Task: Find connections with filter location Túquerres with filter topic #entrepreneurwith filter profile language Spanish with filter current company Premas Life Sciences Pvt Ltd. with filter school SIES College of Management Studies - India with filter industry Sightseeing Transportation with filter service category Relocation with filter keywords title Director of First Impressions
Action: Mouse moved to (493, 70)
Screenshot: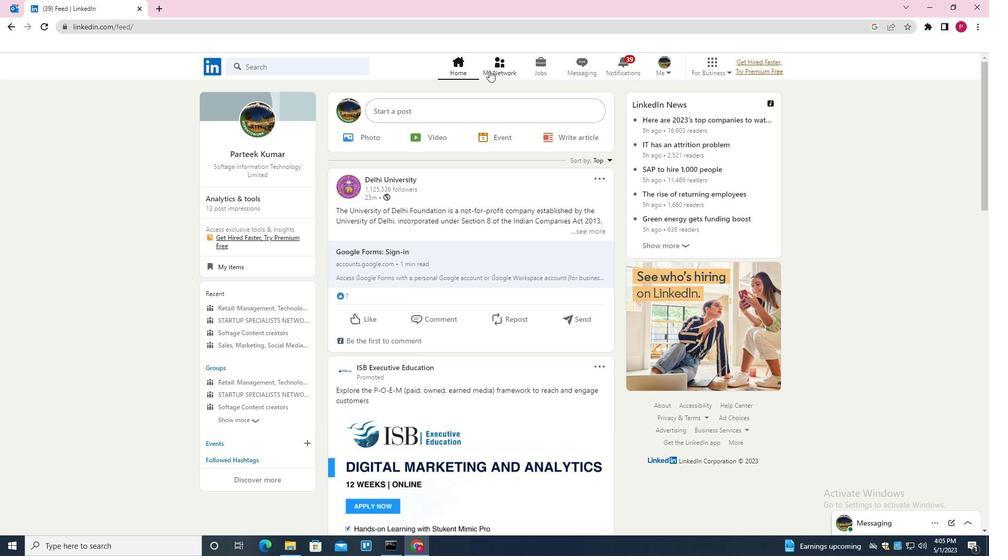 
Action: Mouse pressed left at (493, 70)
Screenshot: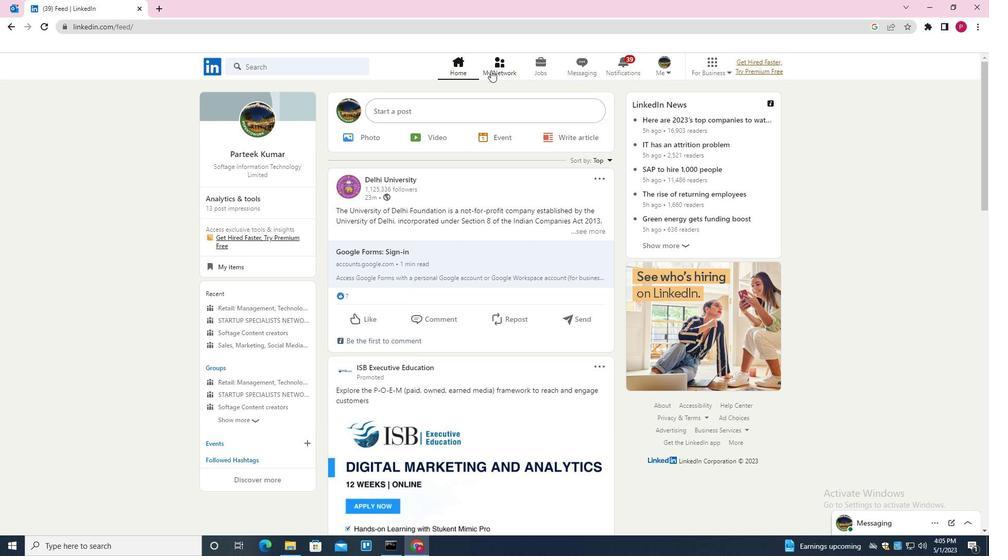
Action: Mouse moved to (329, 127)
Screenshot: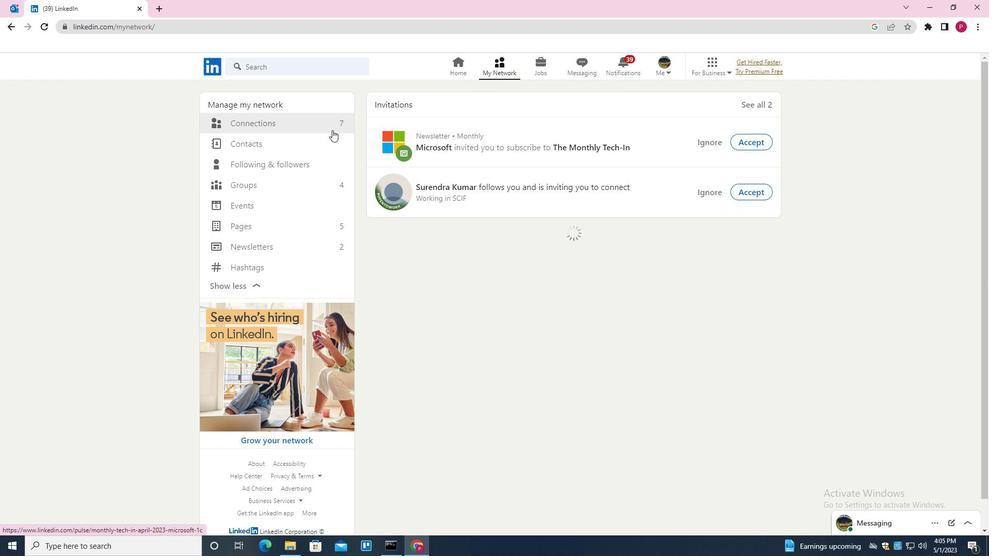 
Action: Mouse pressed left at (329, 127)
Screenshot: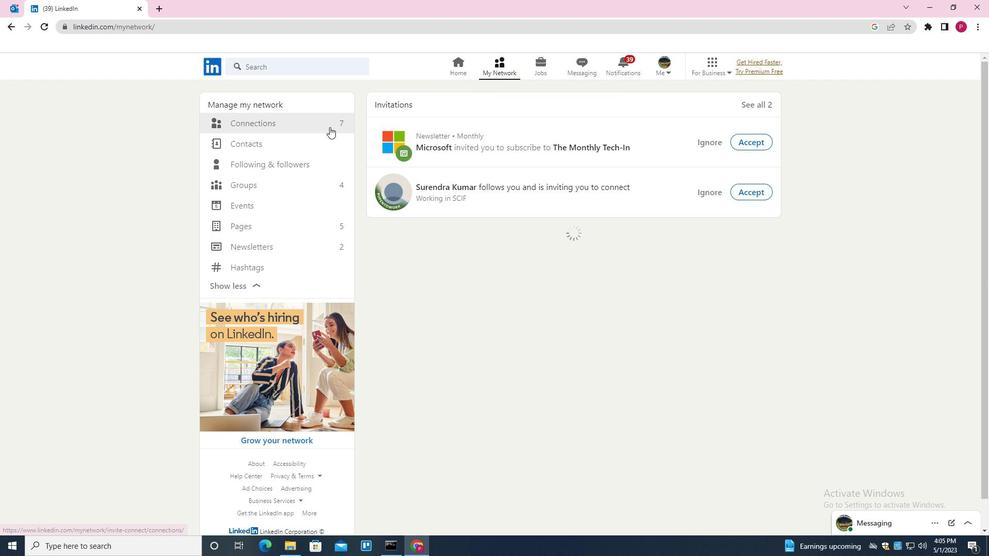 
Action: Mouse moved to (579, 123)
Screenshot: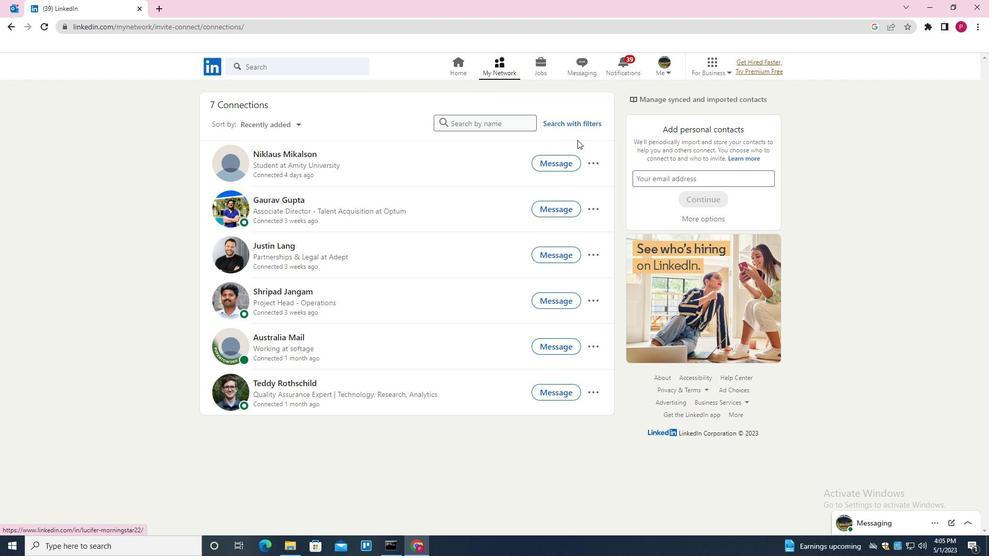 
Action: Mouse pressed left at (579, 123)
Screenshot: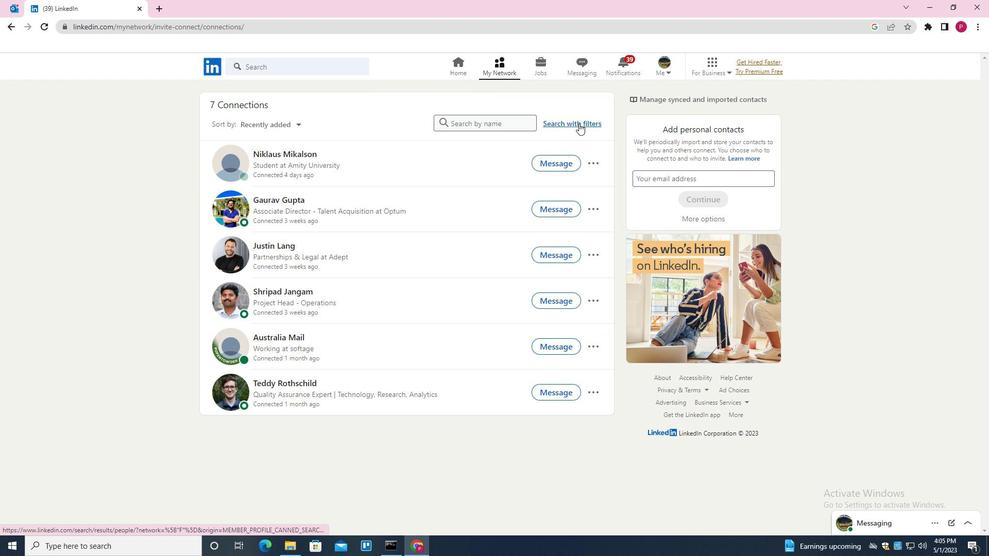 
Action: Mouse moved to (530, 92)
Screenshot: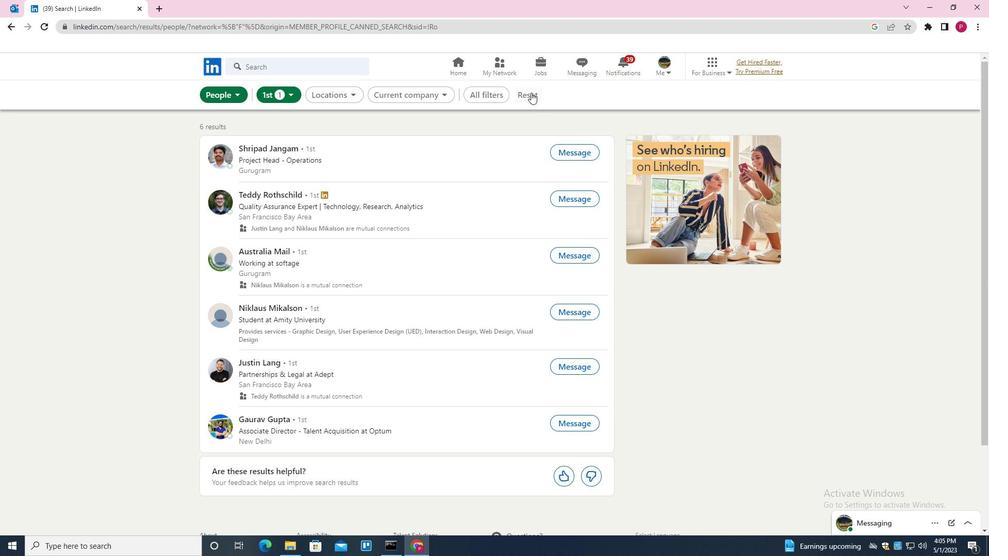 
Action: Mouse pressed left at (530, 92)
Screenshot: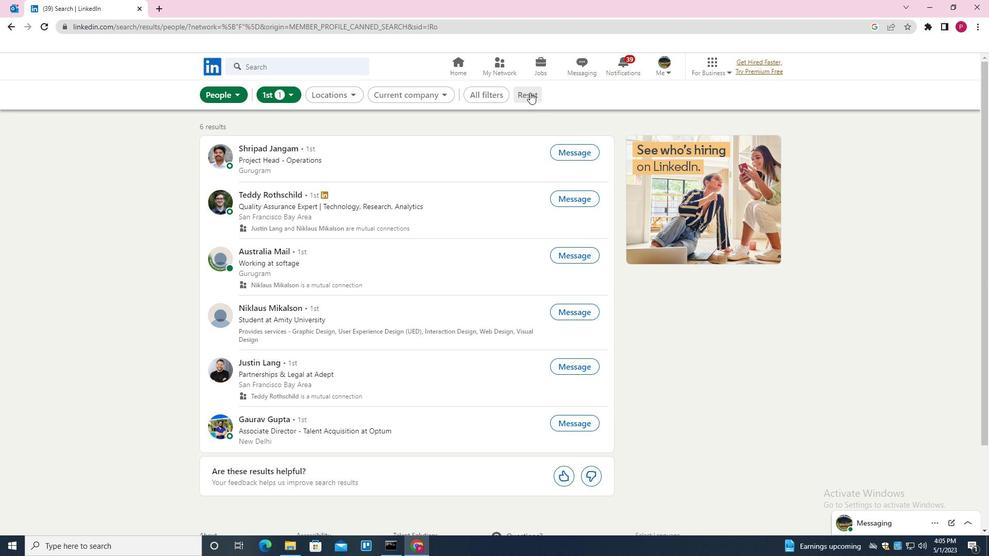
Action: Mouse moved to (518, 91)
Screenshot: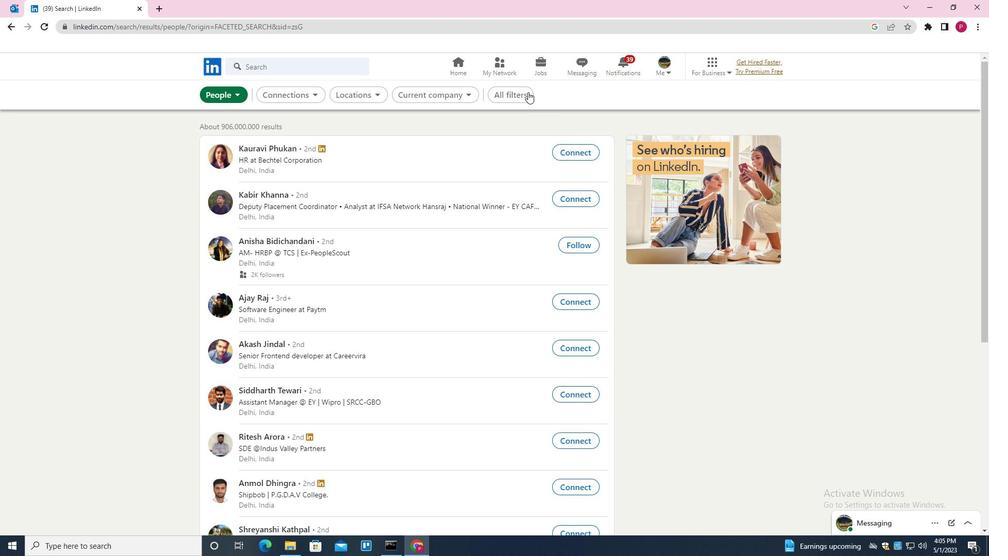
Action: Mouse pressed left at (518, 91)
Screenshot: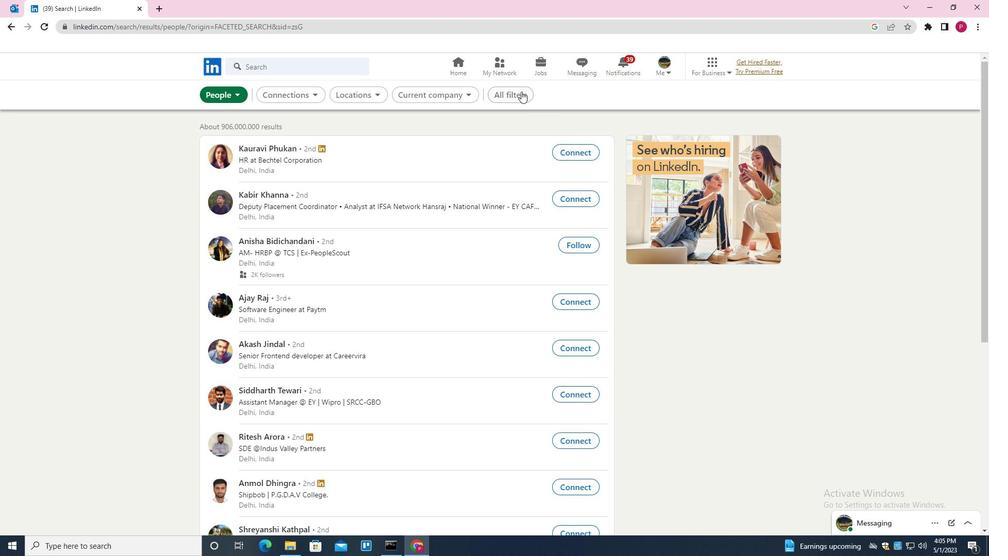 
Action: Mouse moved to (753, 245)
Screenshot: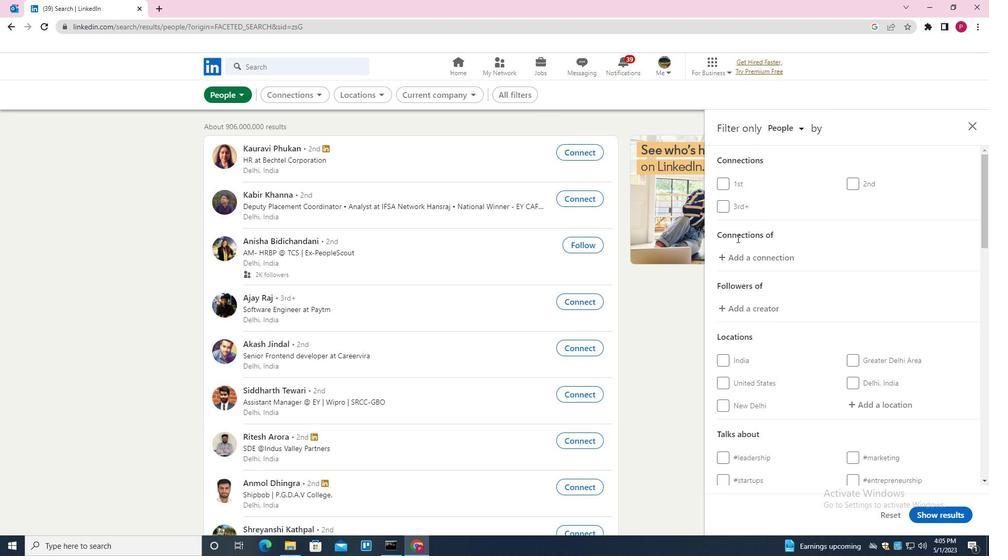 
Action: Mouse scrolled (753, 244) with delta (0, 0)
Screenshot: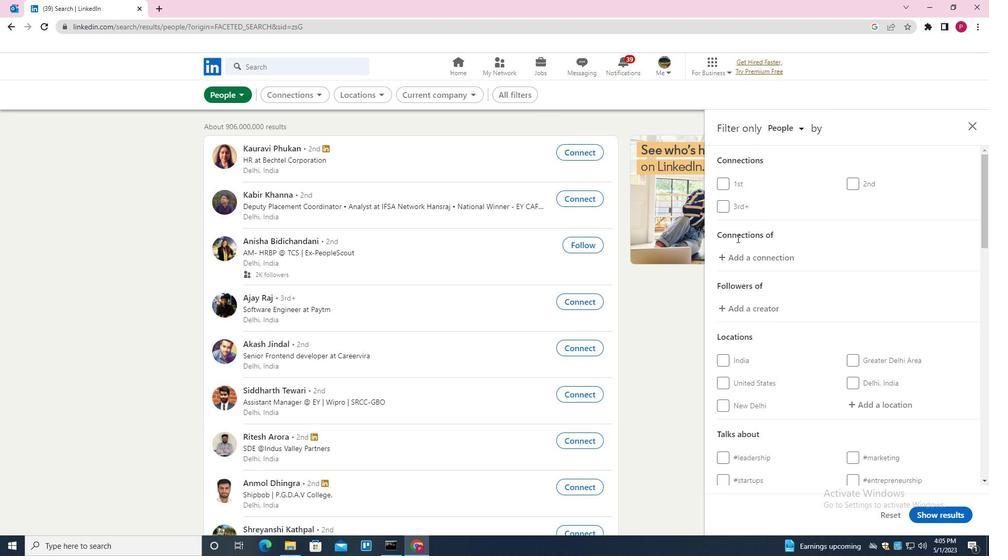 
Action: Mouse moved to (758, 249)
Screenshot: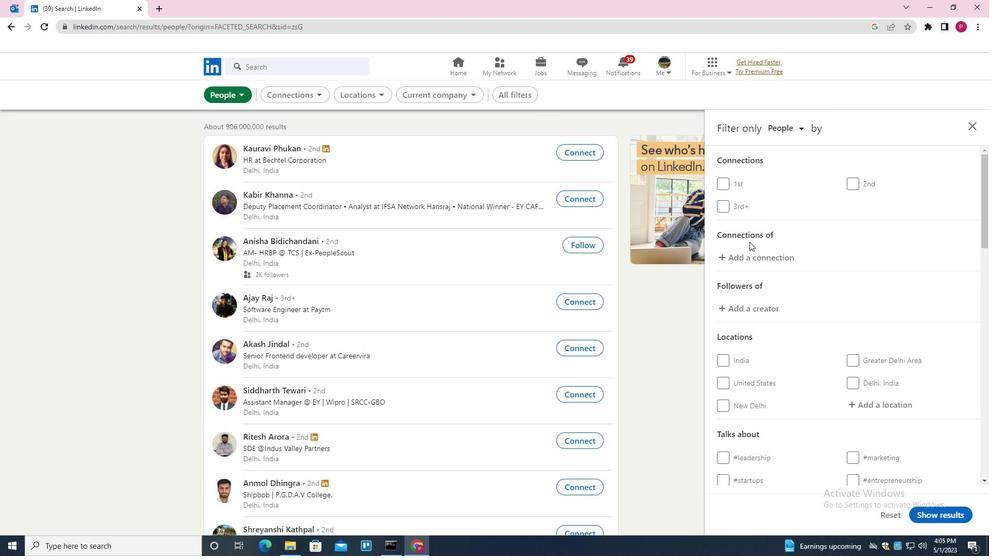 
Action: Mouse scrolled (758, 248) with delta (0, 0)
Screenshot: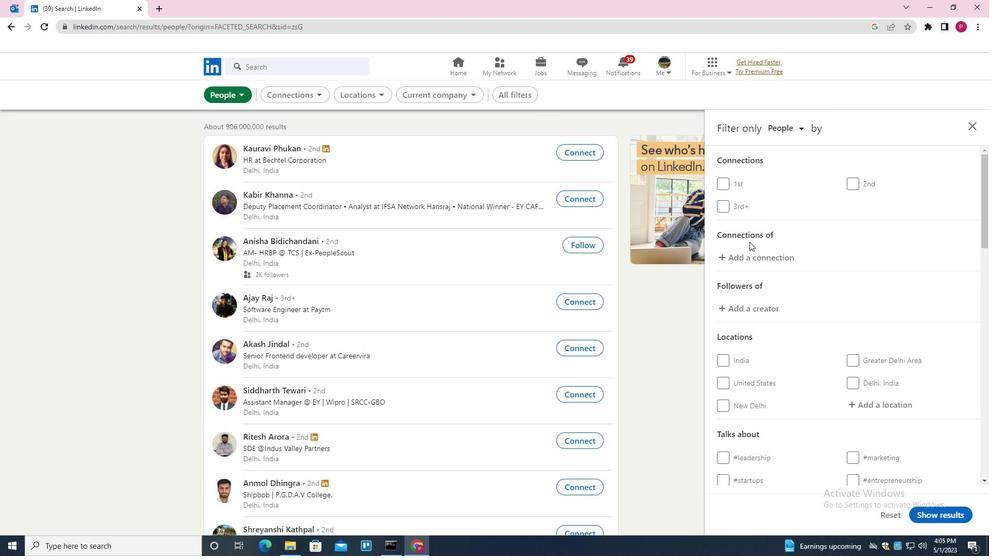 
Action: Mouse moved to (870, 299)
Screenshot: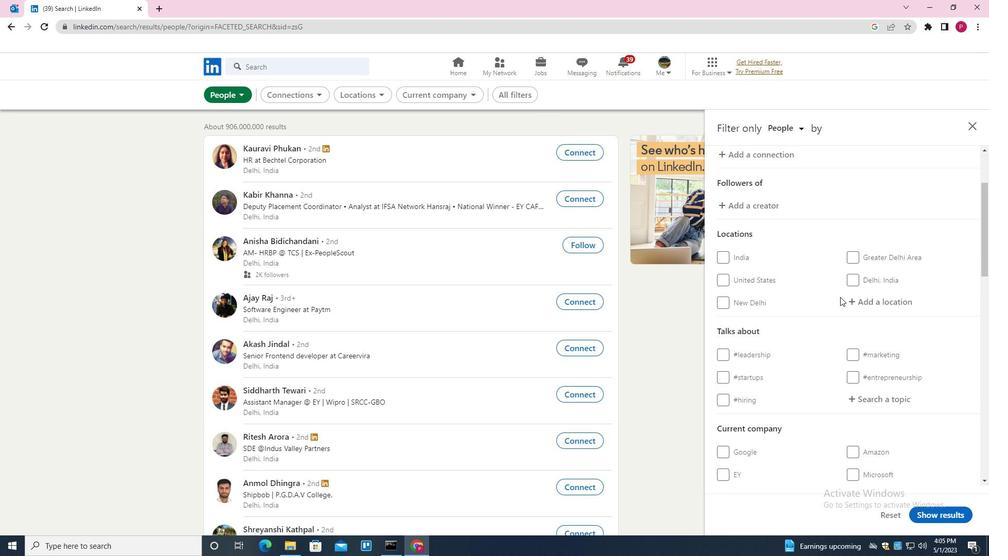 
Action: Mouse pressed left at (870, 299)
Screenshot: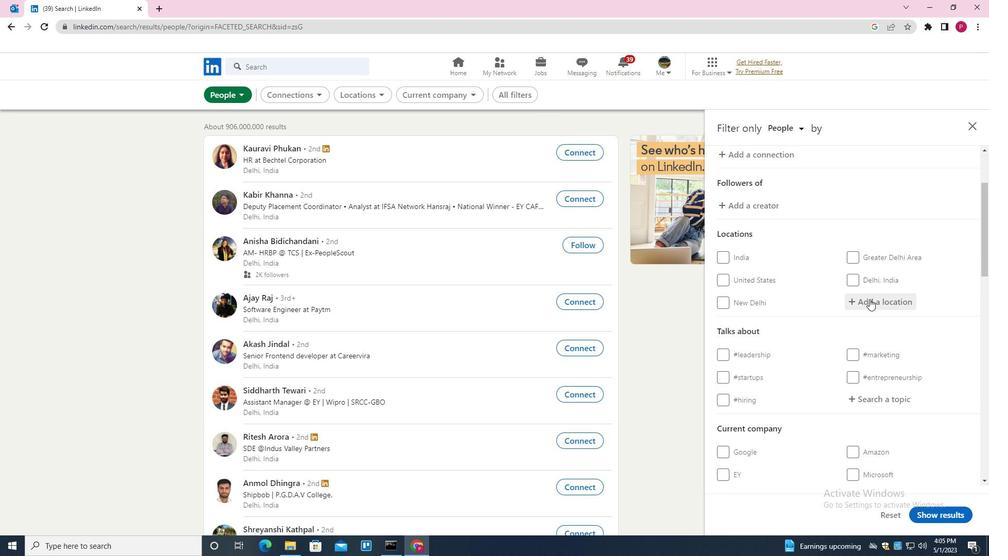 
Action: Key pressed <Key.shift>TUQUERRES<Key.down><Key.enter>
Screenshot: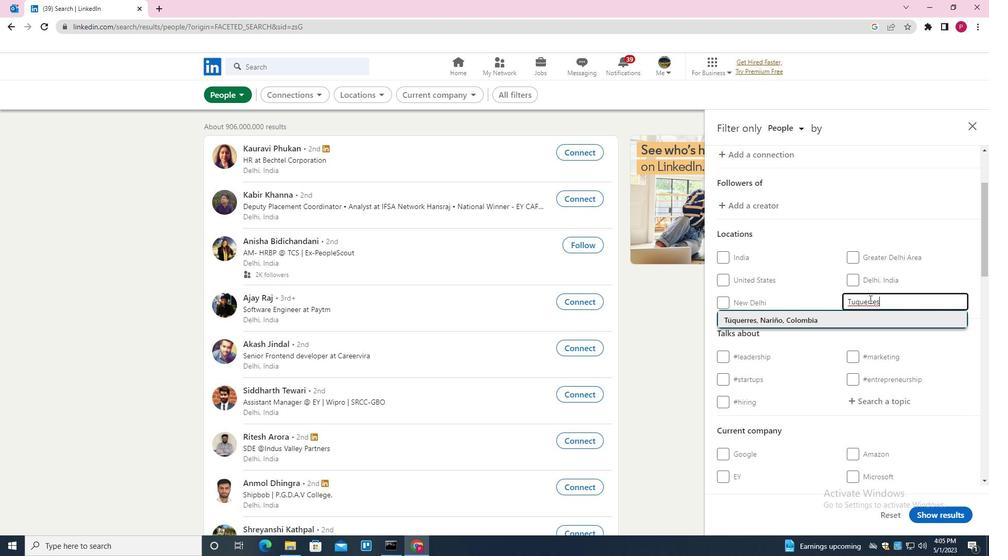 
Action: Mouse moved to (860, 313)
Screenshot: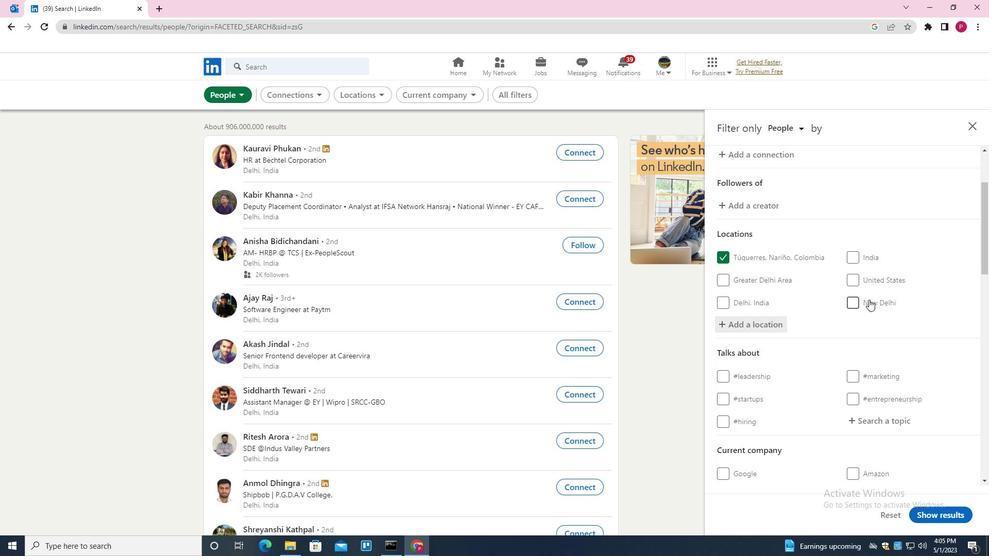
Action: Mouse scrolled (860, 313) with delta (0, 0)
Screenshot: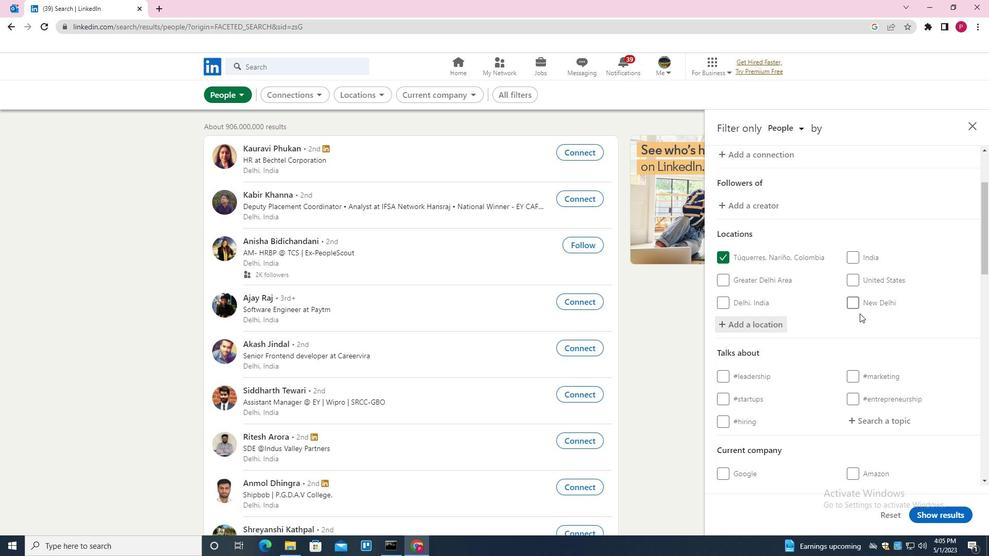 
Action: Mouse scrolled (860, 313) with delta (0, 0)
Screenshot: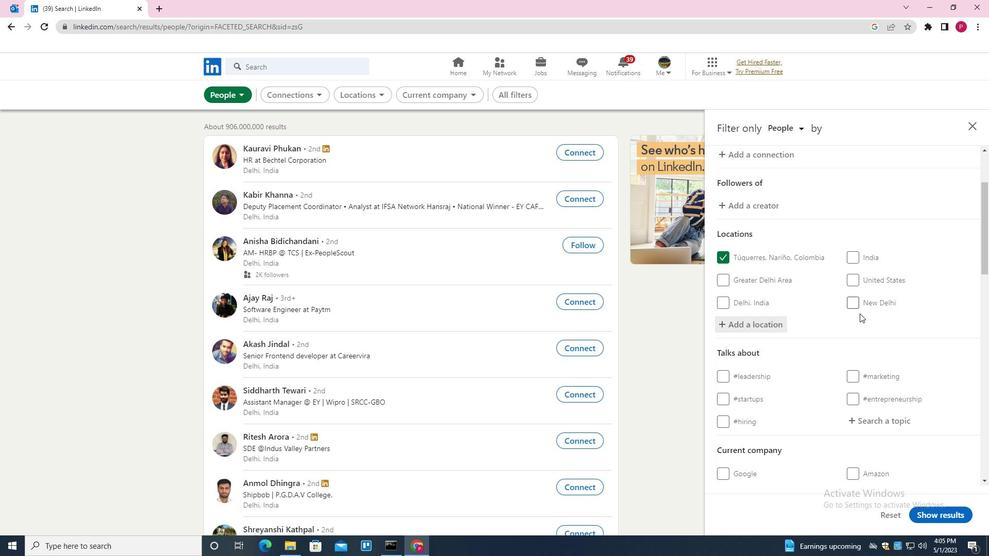 
Action: Mouse scrolled (860, 313) with delta (0, 0)
Screenshot: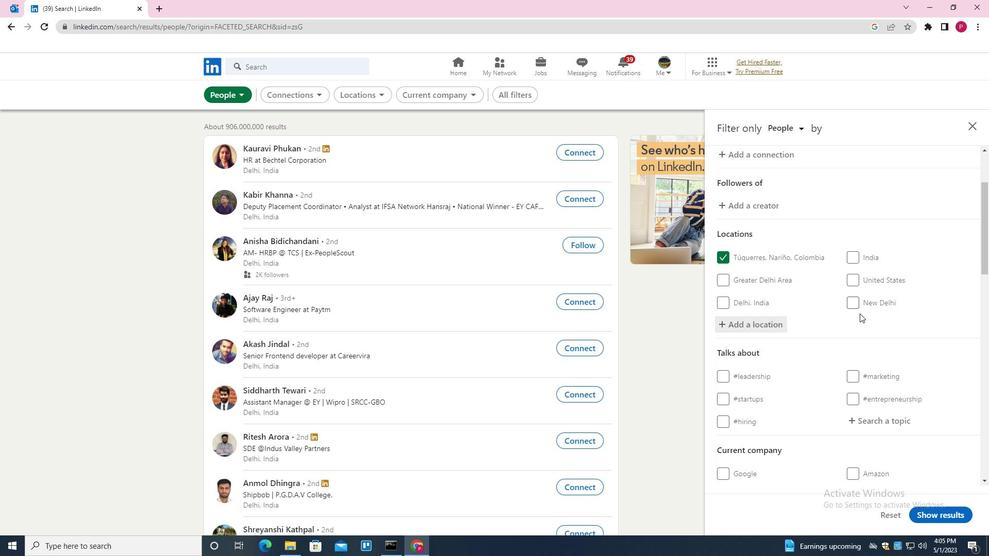 
Action: Mouse moved to (875, 265)
Screenshot: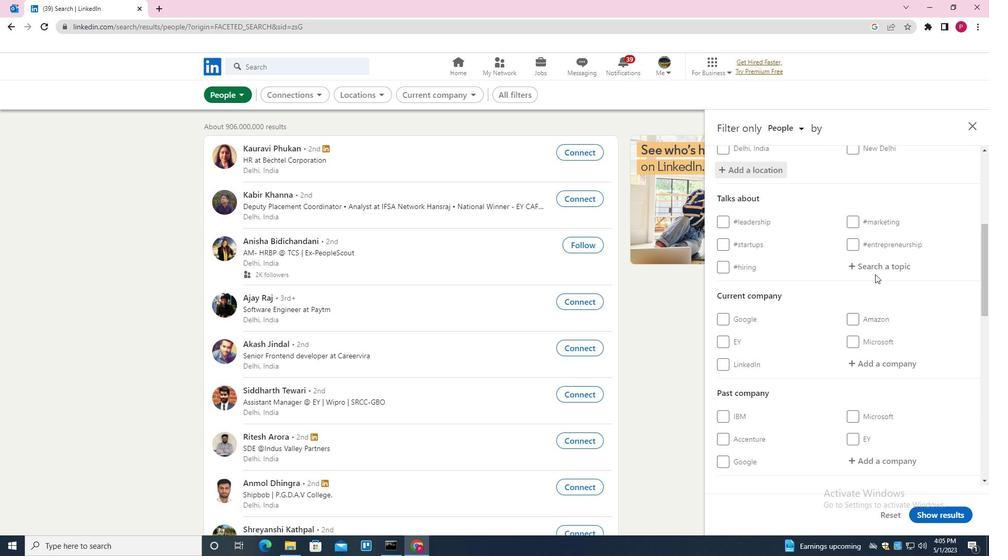 
Action: Mouse pressed left at (875, 265)
Screenshot: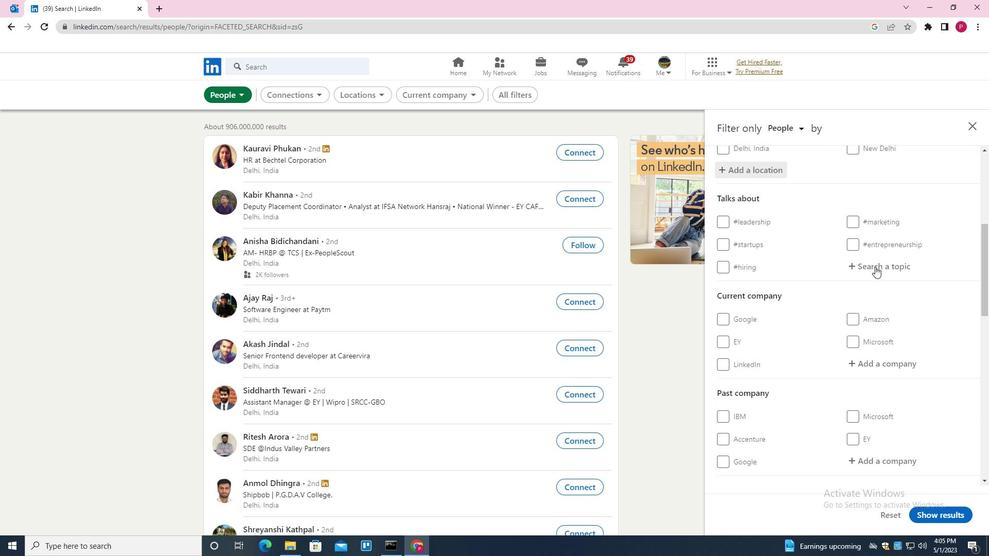 
Action: Key pressed EN
Screenshot: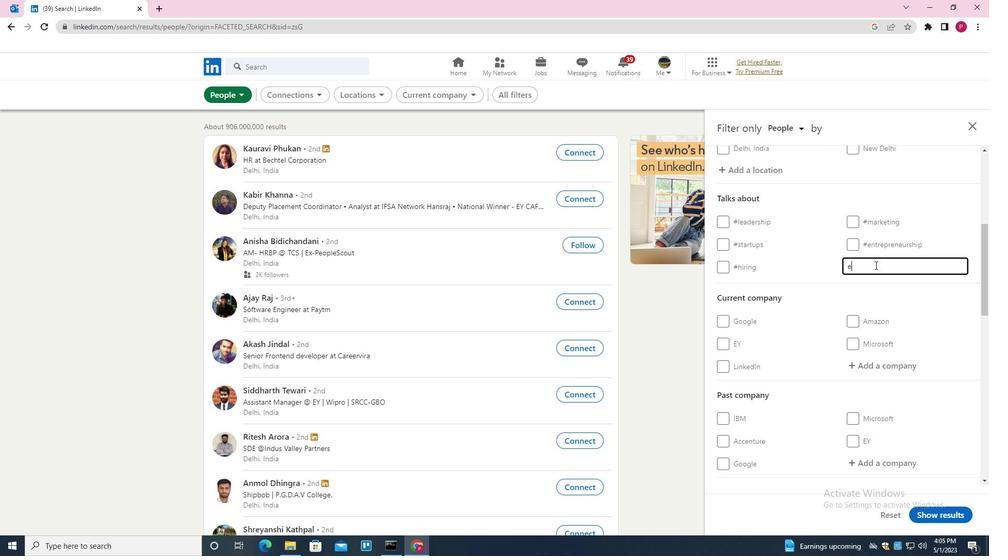 
Action: Mouse moved to (875, 265)
Screenshot: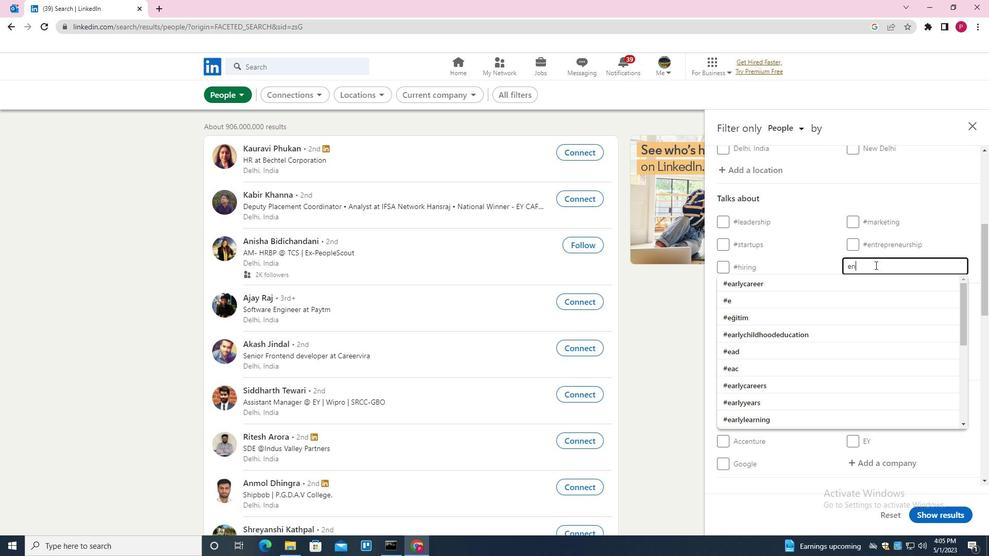 
Action: Key pressed TERPREN<Key.down><Key.enter>
Screenshot: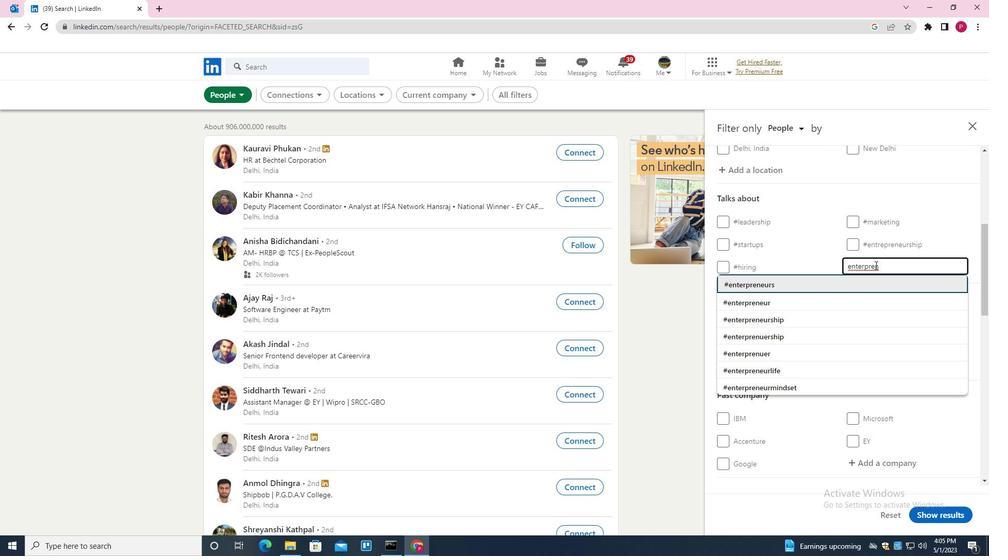 
Action: Mouse moved to (821, 327)
Screenshot: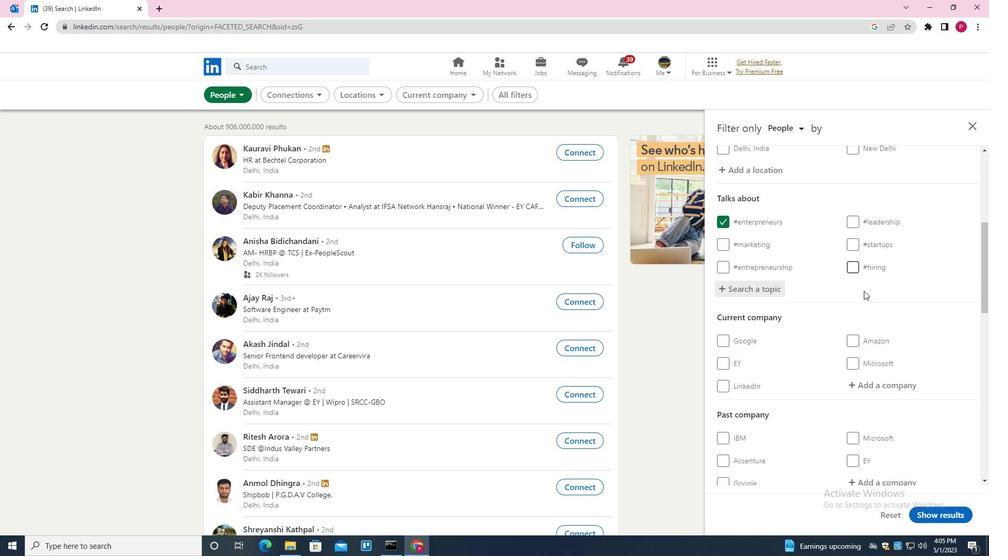 
Action: Mouse scrolled (821, 326) with delta (0, 0)
Screenshot: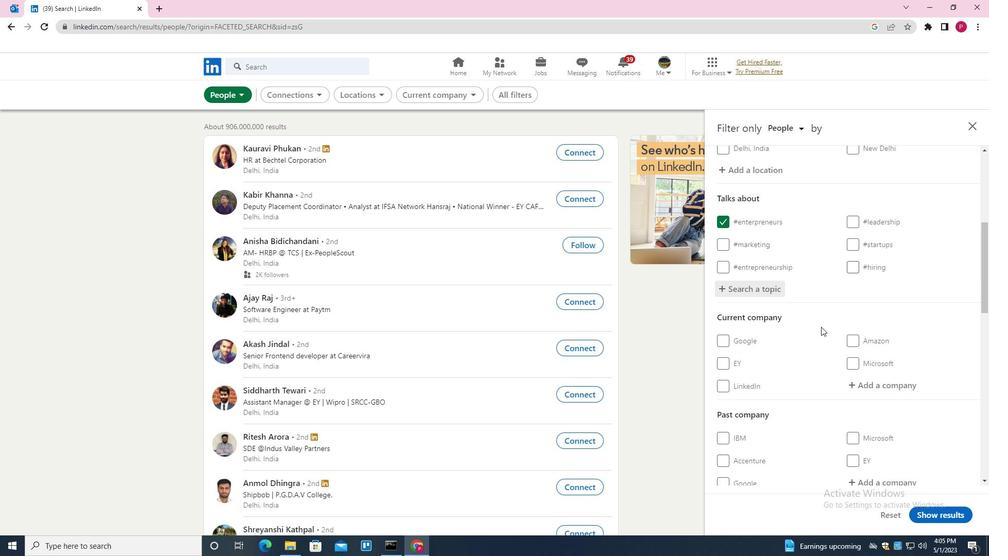 
Action: Mouse scrolled (821, 326) with delta (0, 0)
Screenshot: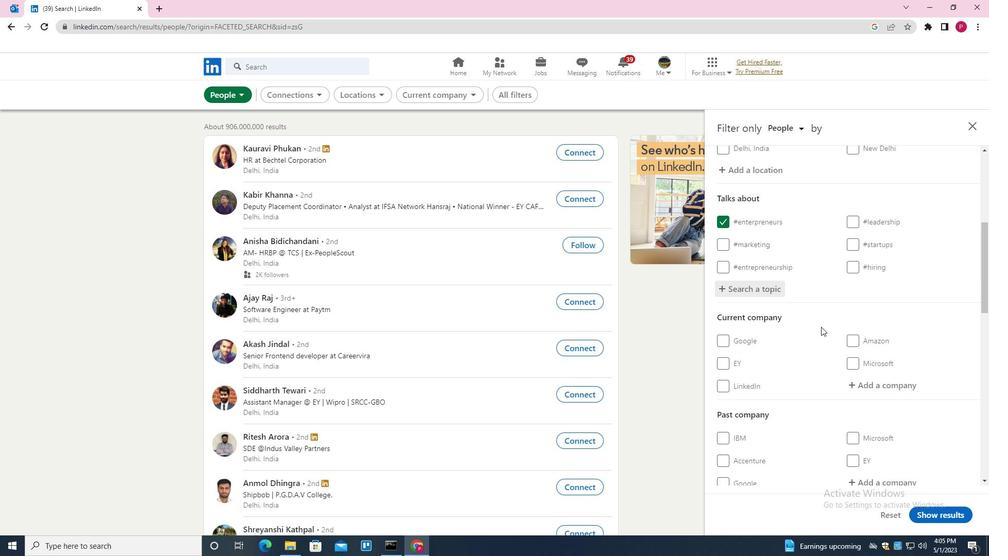 
Action: Mouse moved to (819, 327)
Screenshot: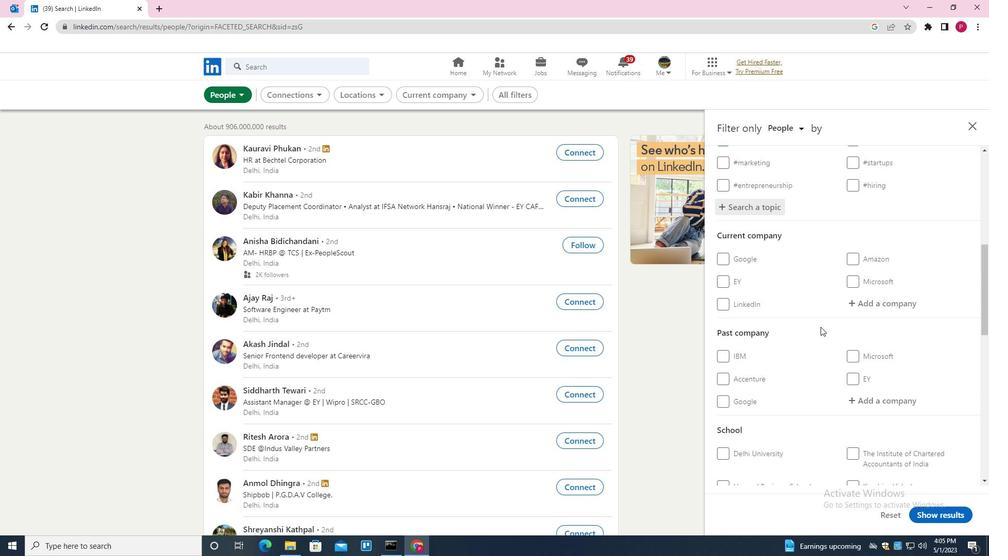 
Action: Mouse scrolled (819, 327) with delta (0, 0)
Screenshot: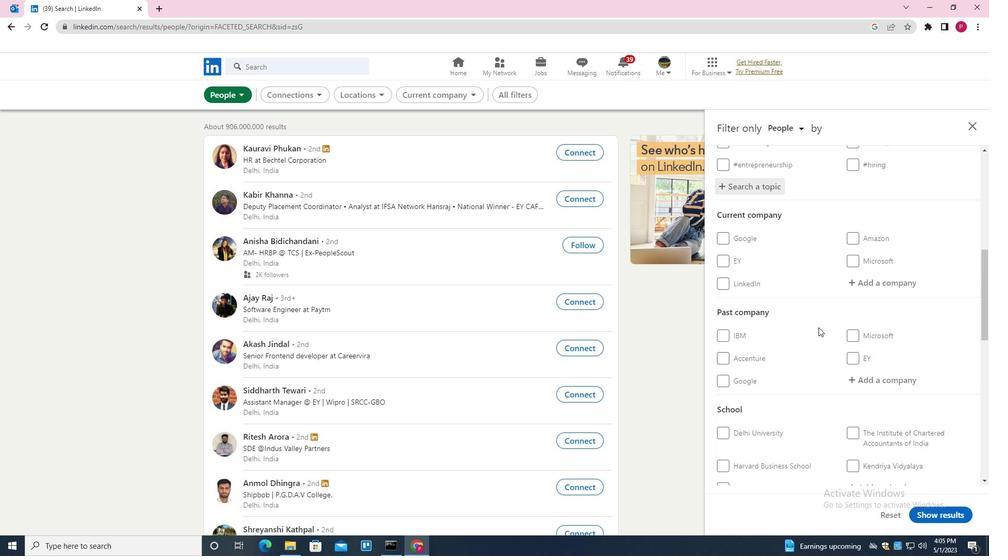 
Action: Mouse scrolled (819, 327) with delta (0, 0)
Screenshot: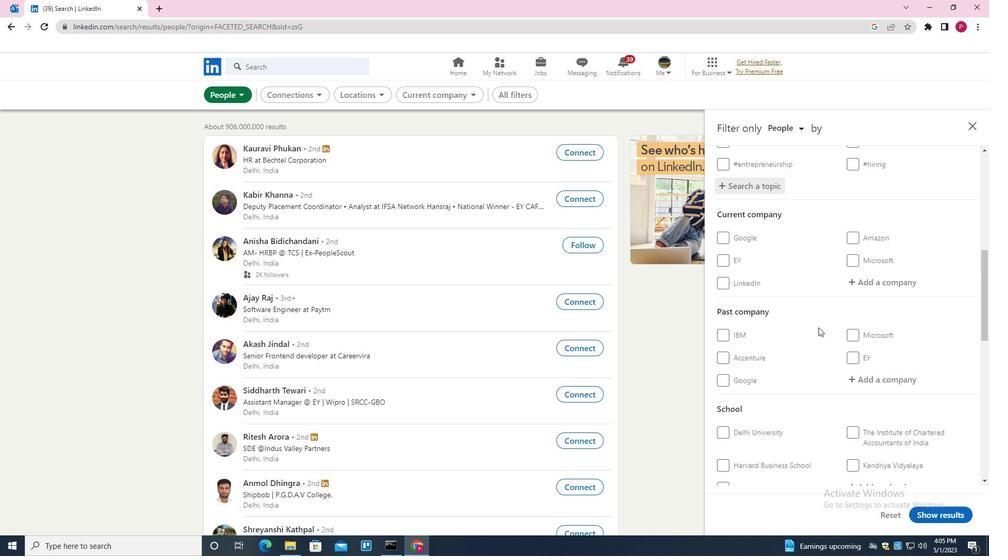 
Action: Mouse scrolled (819, 327) with delta (0, 0)
Screenshot: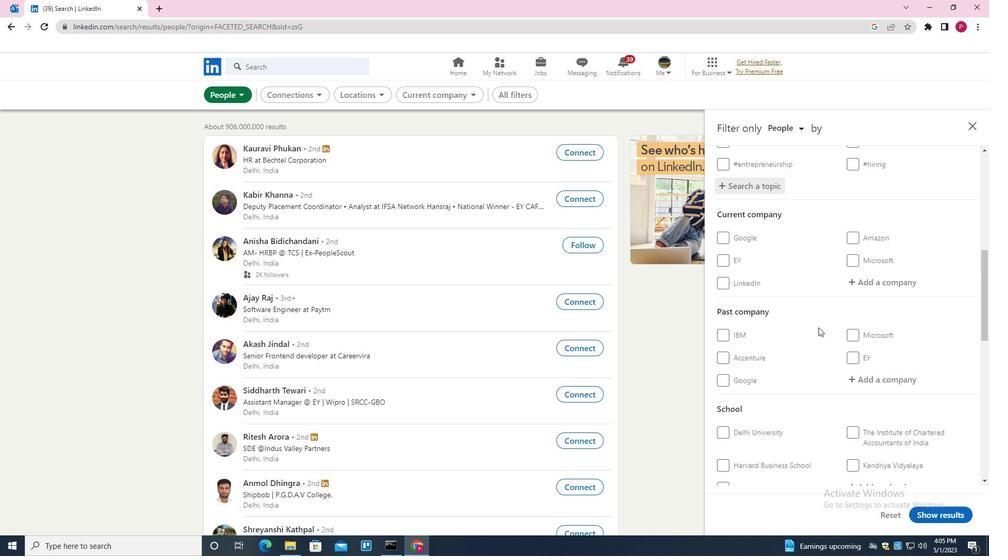
Action: Mouse scrolled (819, 327) with delta (0, 0)
Screenshot: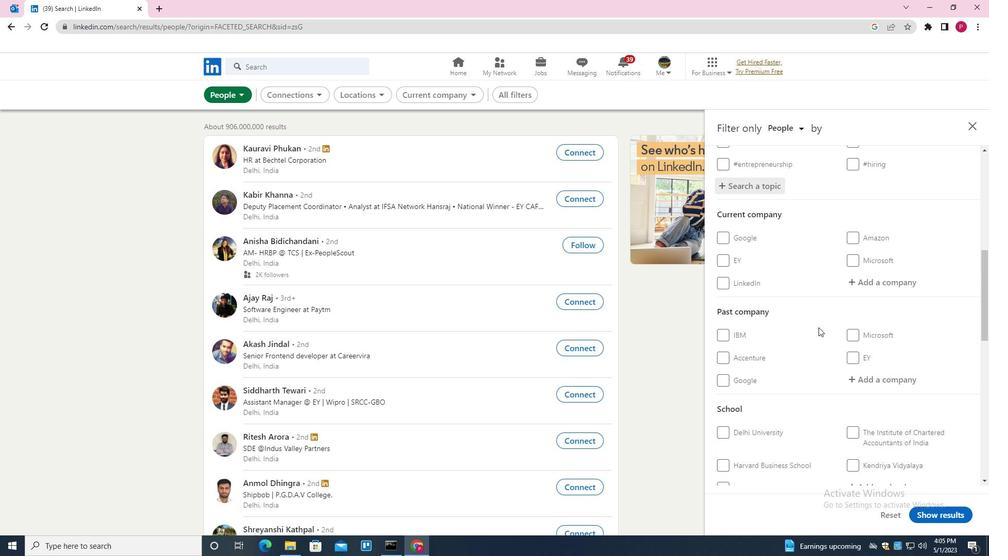 
Action: Mouse moved to (792, 348)
Screenshot: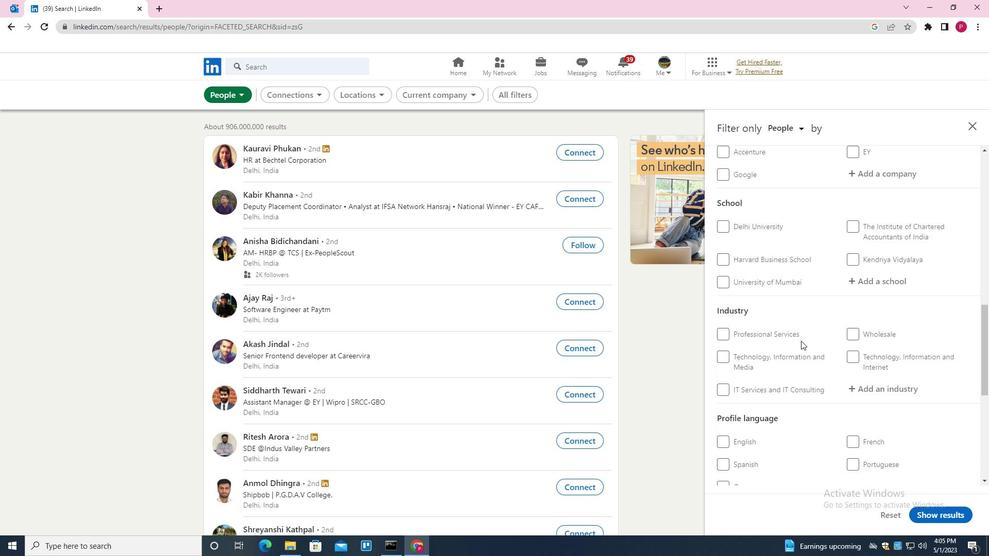 
Action: Mouse scrolled (792, 348) with delta (0, 0)
Screenshot: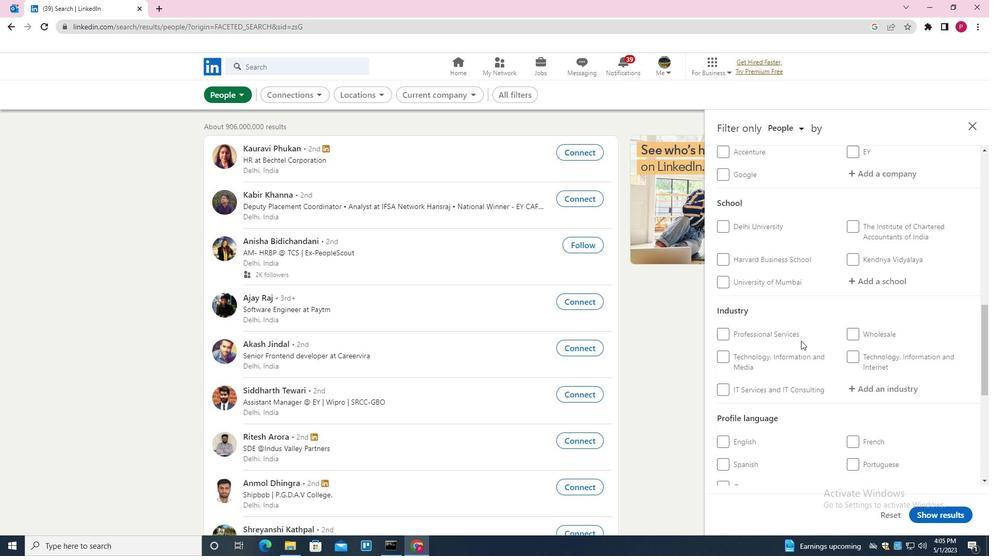 
Action: Mouse moved to (792, 349)
Screenshot: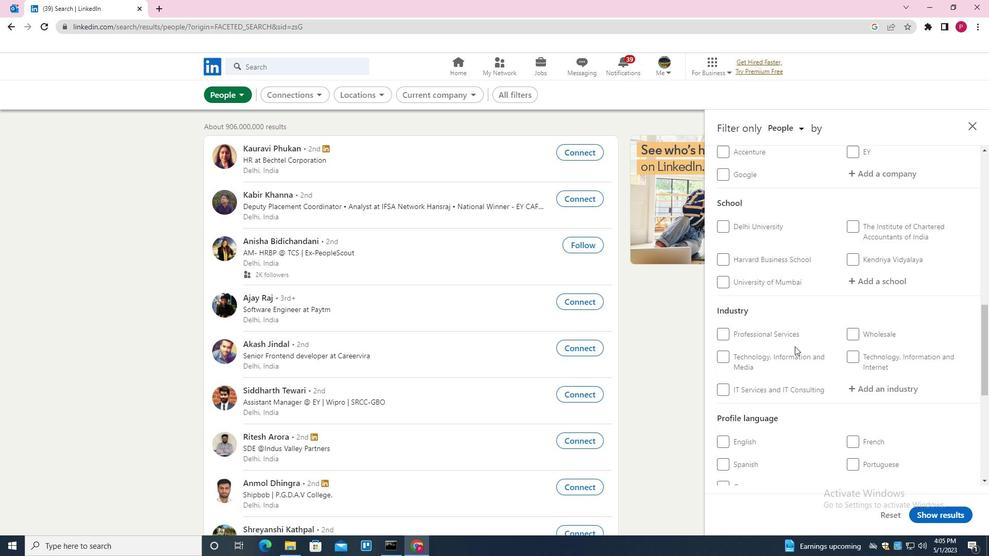 
Action: Mouse scrolled (792, 348) with delta (0, 0)
Screenshot: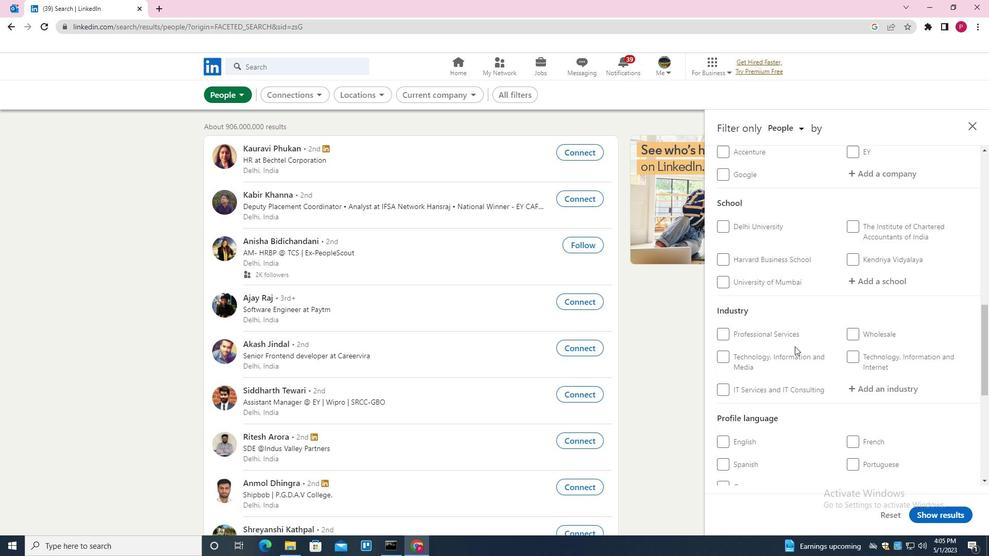 
Action: Mouse scrolled (792, 348) with delta (0, 0)
Screenshot: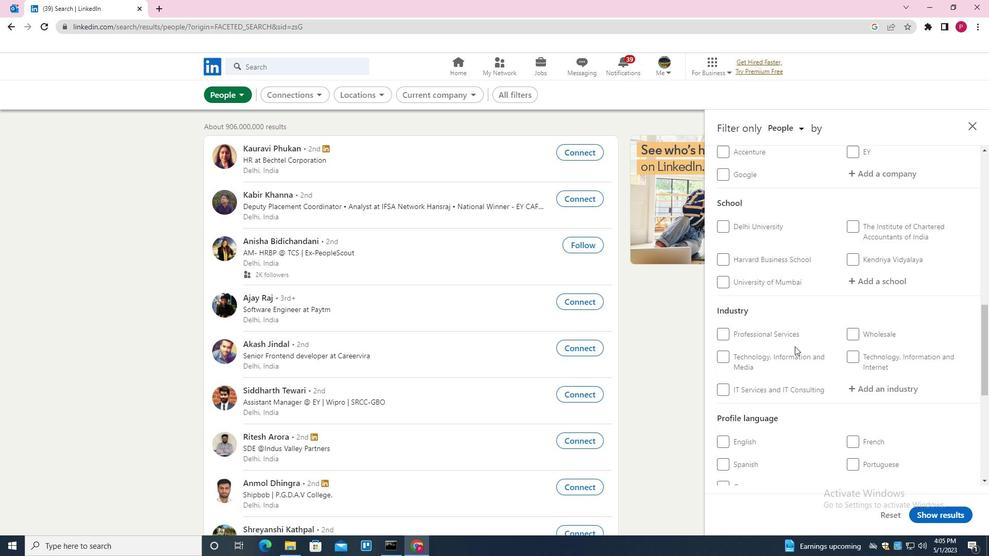 
Action: Mouse scrolled (792, 348) with delta (0, 0)
Screenshot: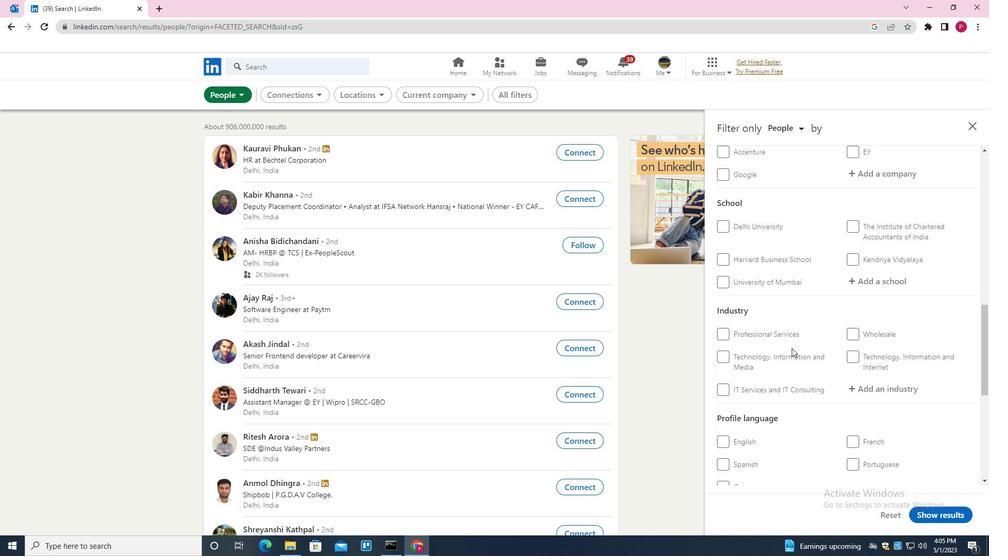 
Action: Mouse moved to (750, 260)
Screenshot: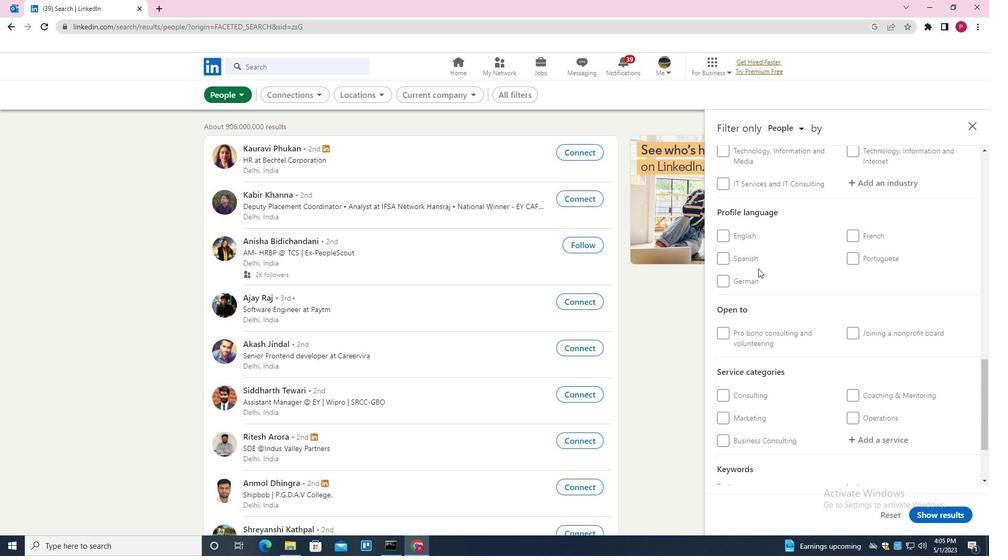 
Action: Mouse pressed left at (750, 260)
Screenshot: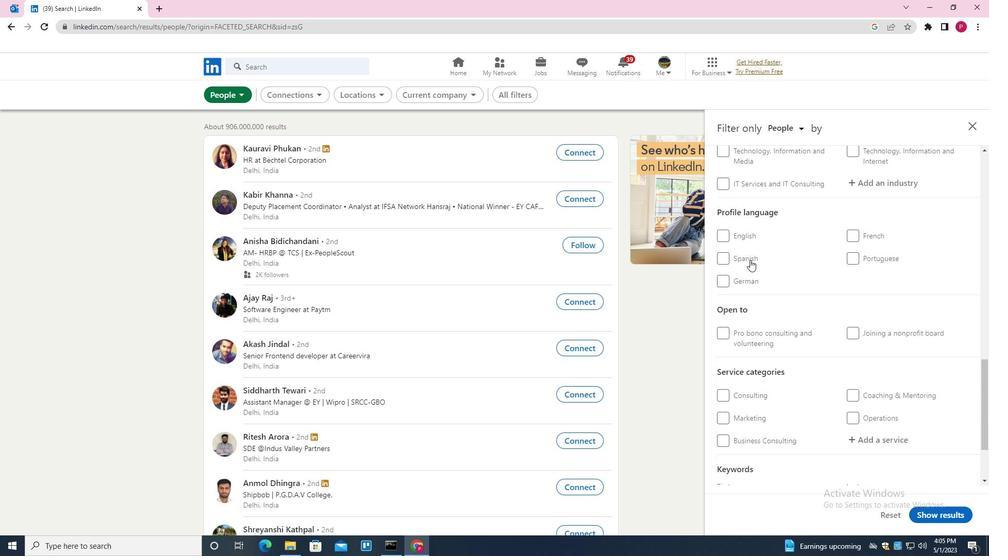 
Action: Mouse moved to (757, 262)
Screenshot: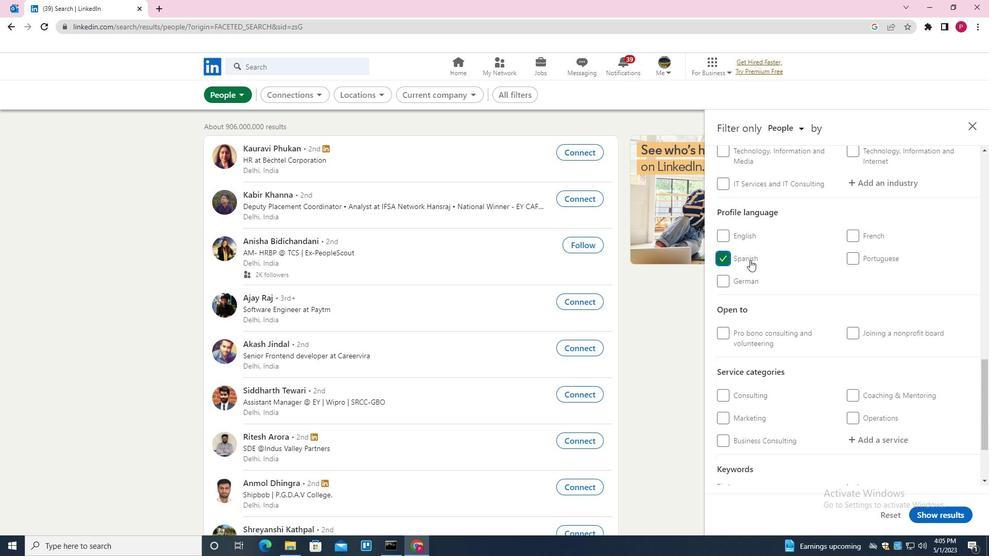 
Action: Mouse scrolled (757, 263) with delta (0, 0)
Screenshot: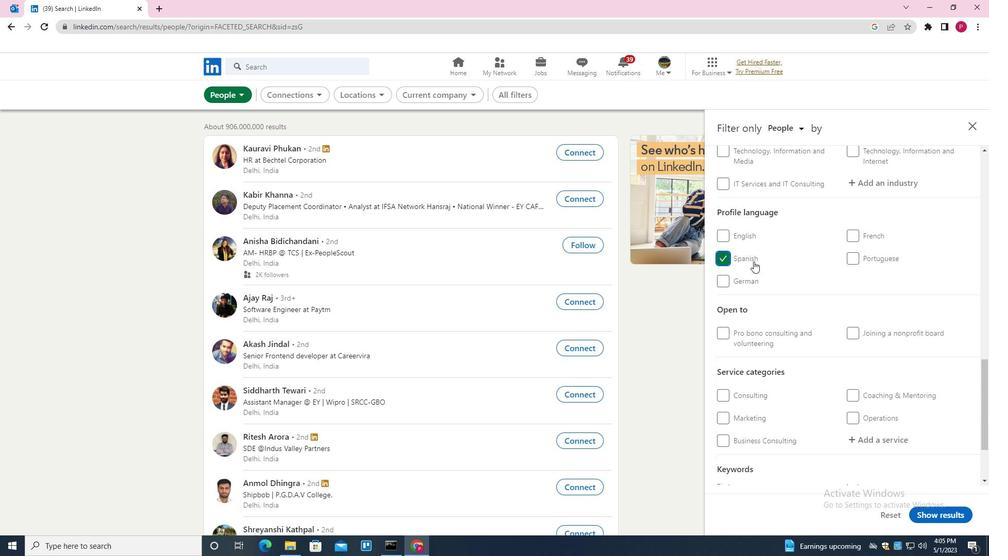 
Action: Mouse scrolled (757, 263) with delta (0, 0)
Screenshot: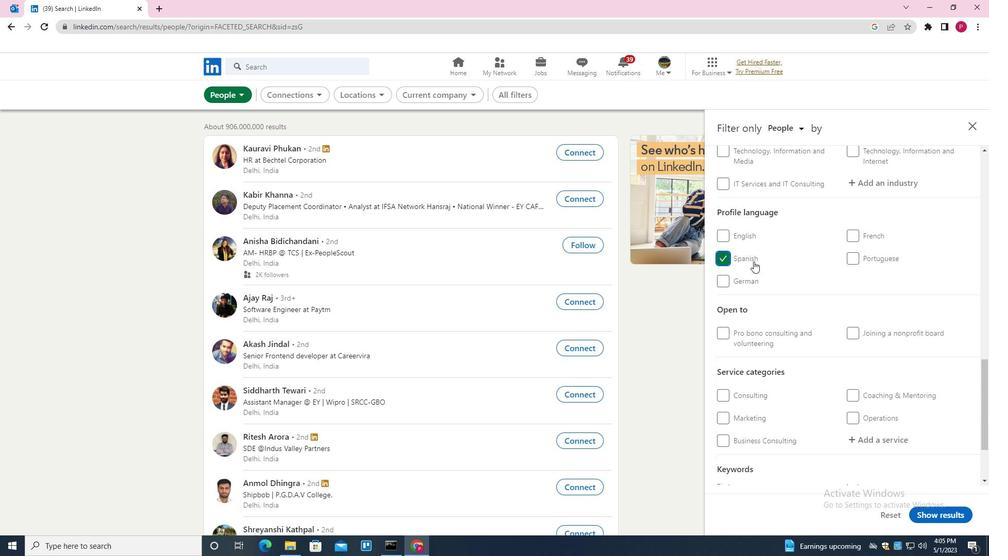 
Action: Mouse scrolled (757, 263) with delta (0, 0)
Screenshot: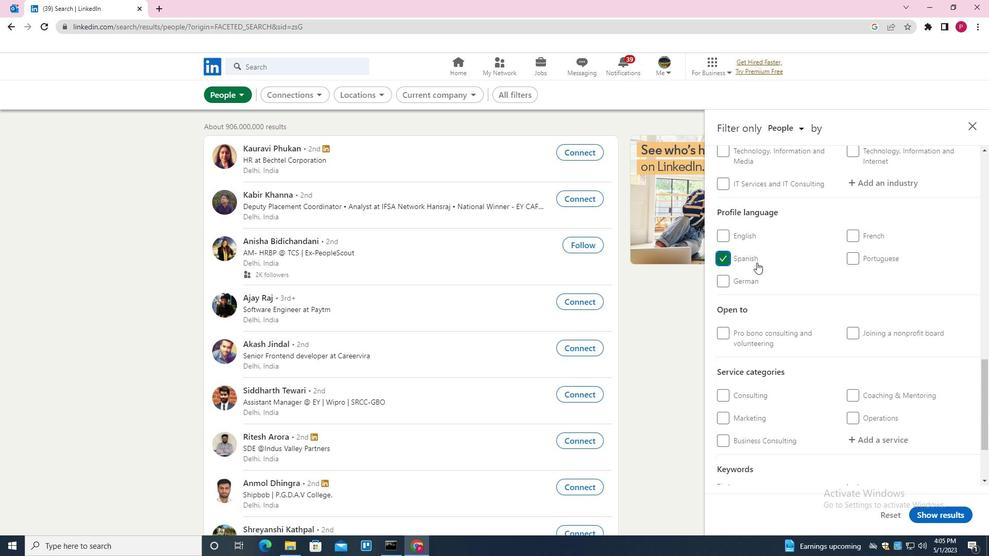 
Action: Mouse scrolled (757, 263) with delta (0, 0)
Screenshot: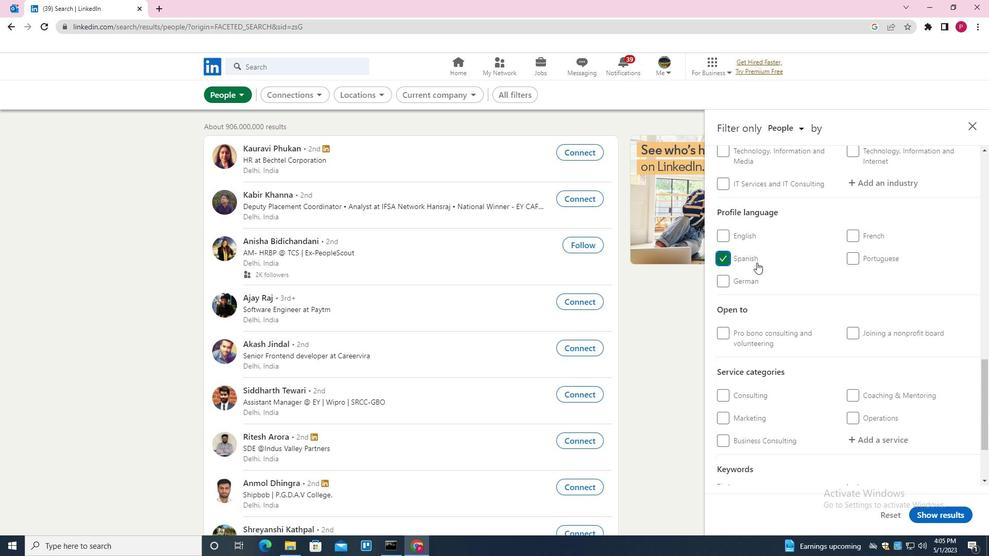 
Action: Mouse scrolled (757, 263) with delta (0, 0)
Screenshot: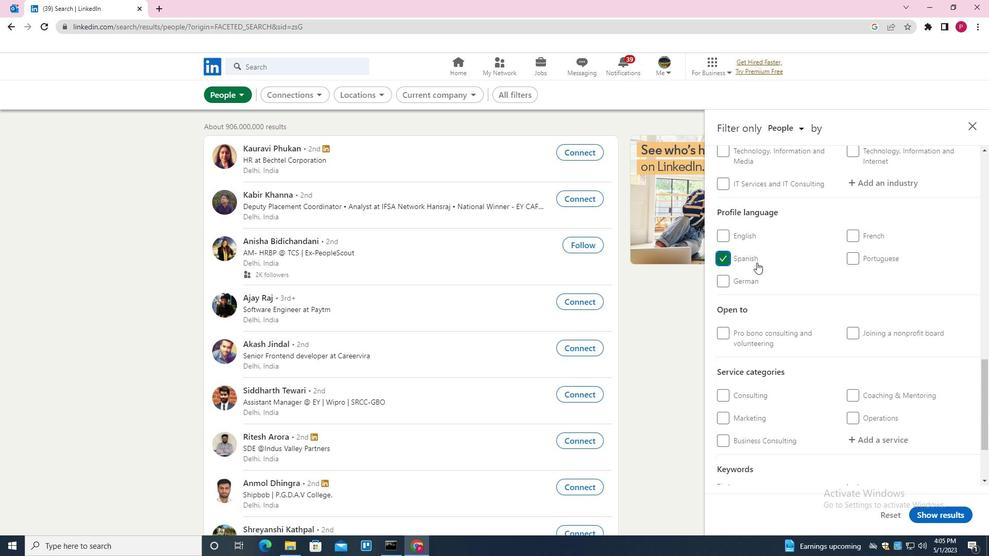 
Action: Mouse moved to (753, 267)
Screenshot: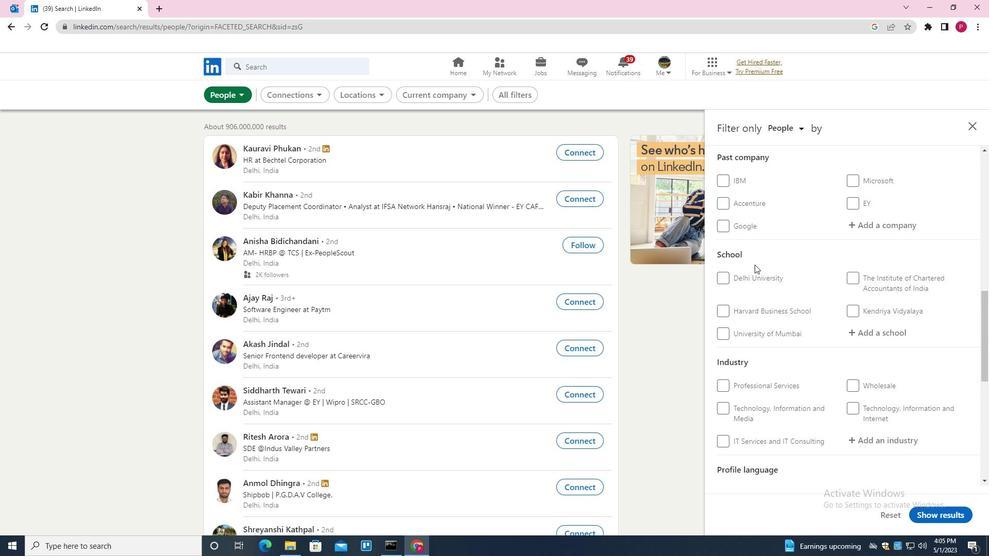 
Action: Mouse scrolled (753, 267) with delta (0, 0)
Screenshot: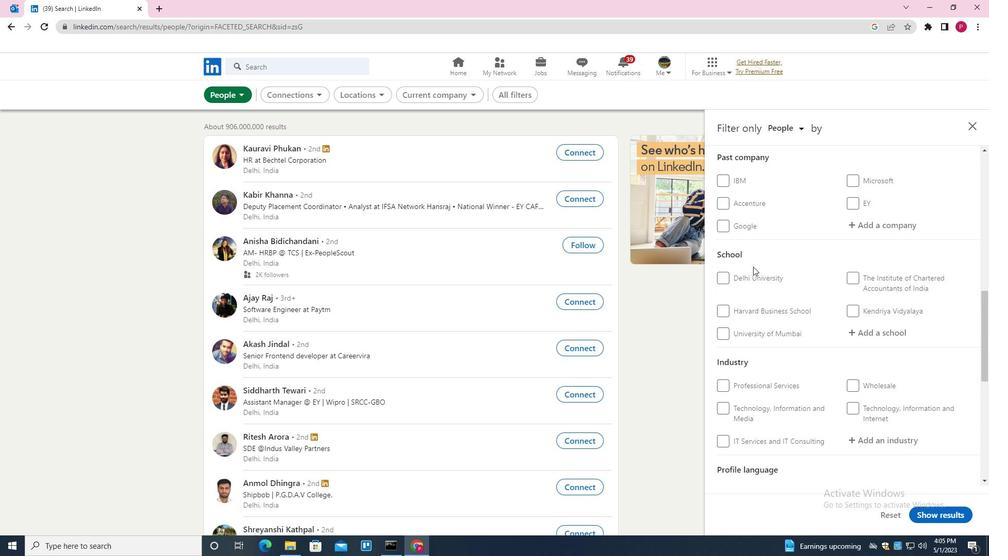 
Action: Mouse scrolled (753, 267) with delta (0, 0)
Screenshot: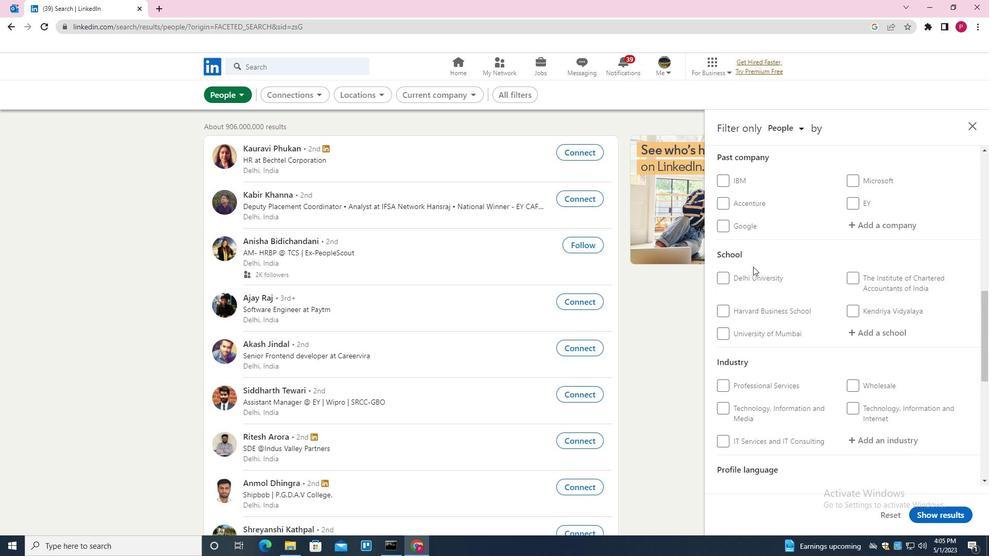 
Action: Mouse moved to (888, 229)
Screenshot: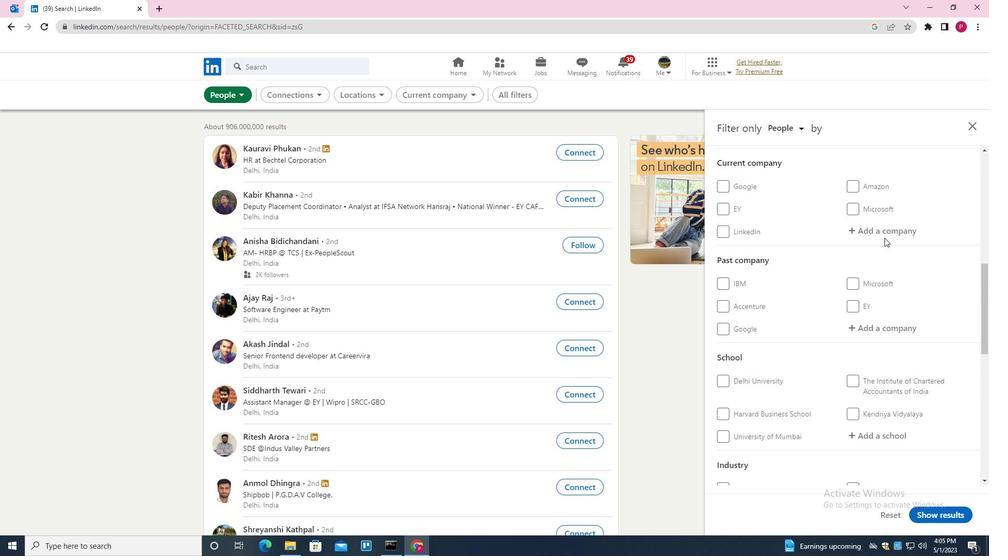 
Action: Mouse pressed left at (888, 229)
Screenshot: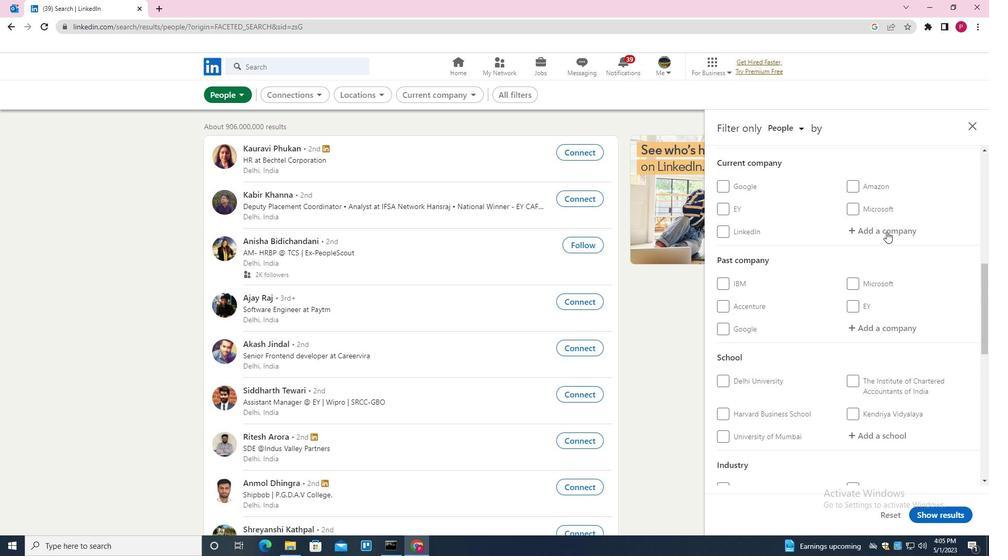 
Action: Mouse moved to (888, 229)
Screenshot: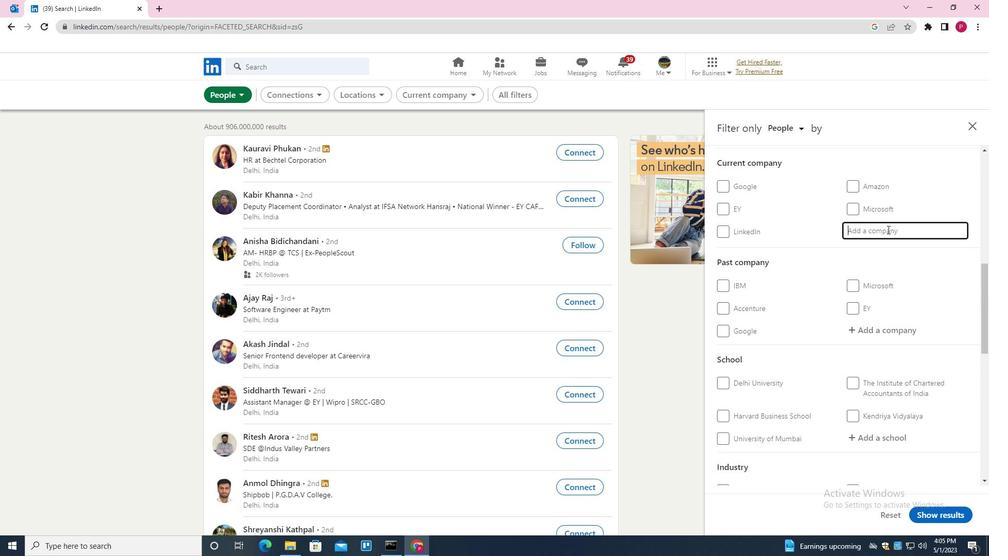 
Action: Key pressed <Key.shift>PREMAS<Key.down><Key.enter>
Screenshot: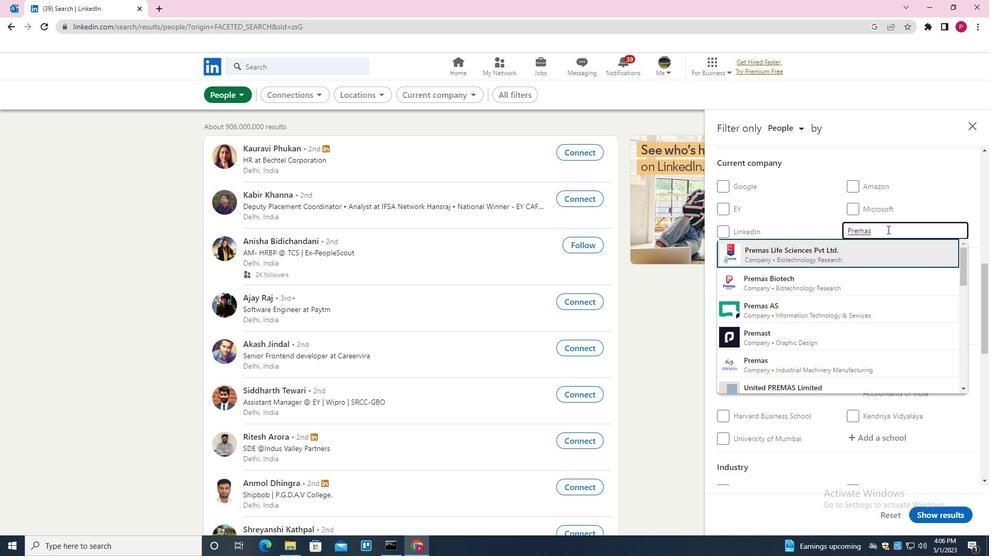 
Action: Mouse moved to (876, 254)
Screenshot: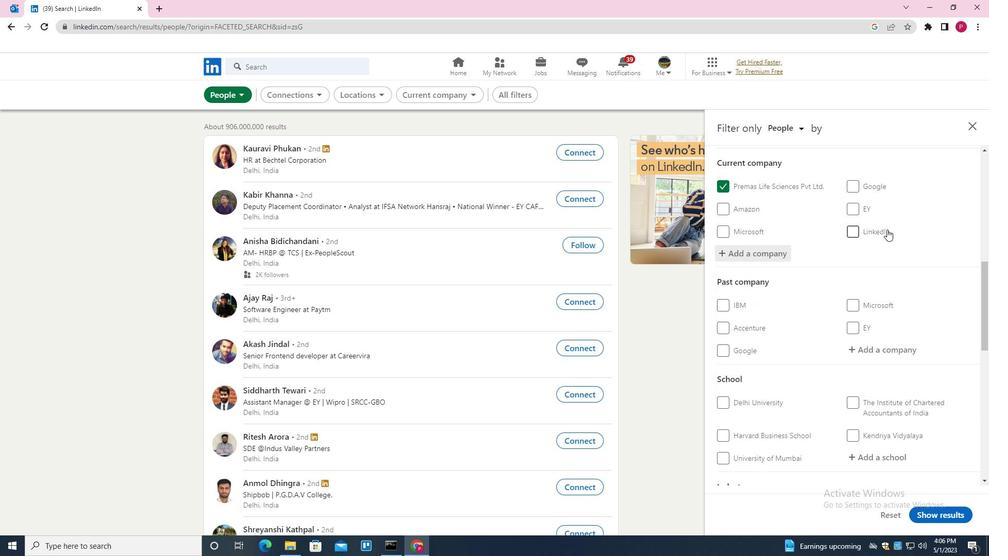 
Action: Mouse scrolled (876, 254) with delta (0, 0)
Screenshot: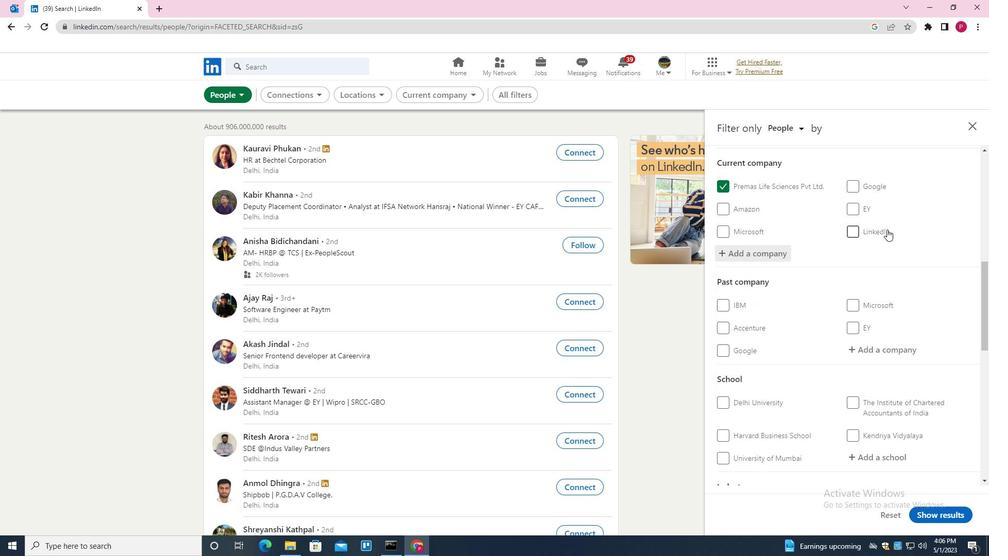 
Action: Mouse moved to (876, 255)
Screenshot: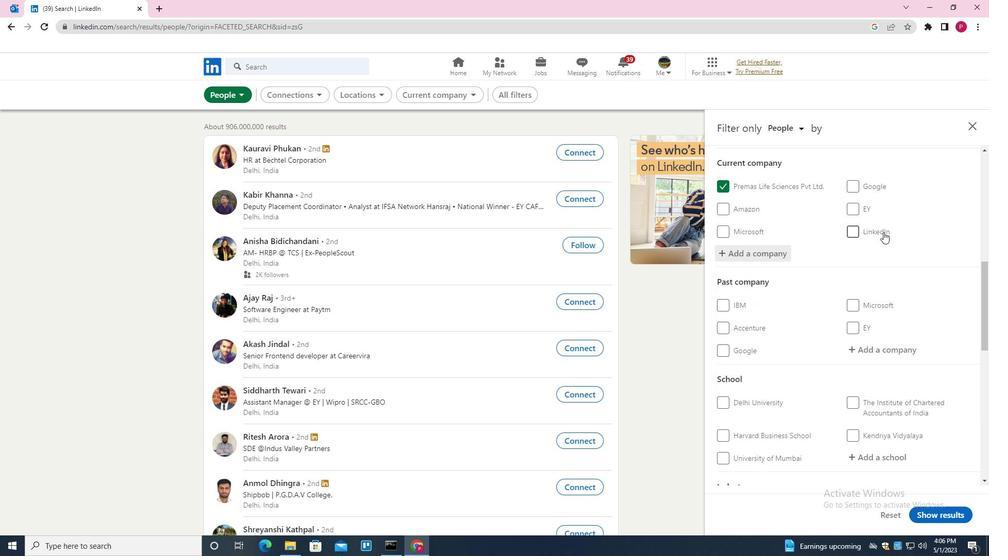 
Action: Mouse scrolled (876, 255) with delta (0, 0)
Screenshot: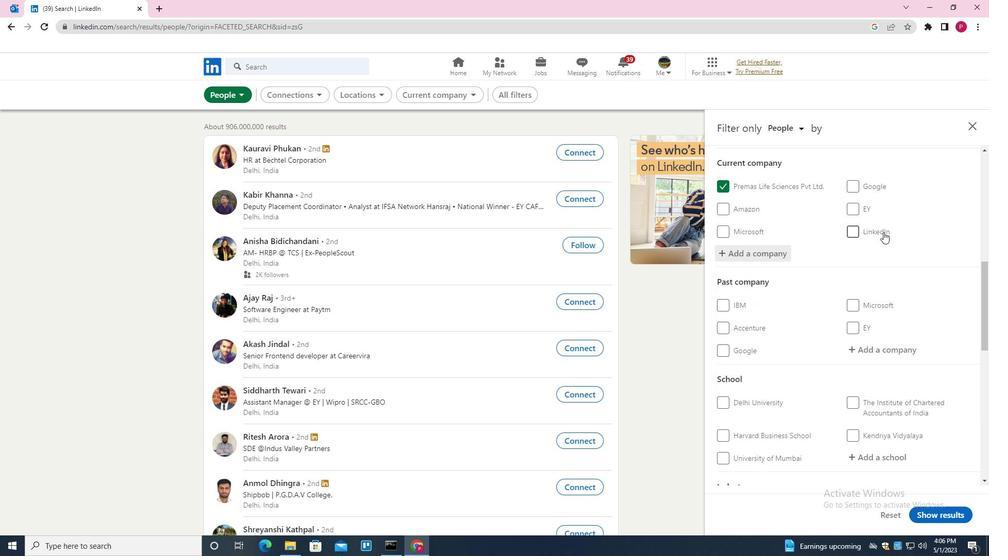 
Action: Mouse moved to (876, 257)
Screenshot: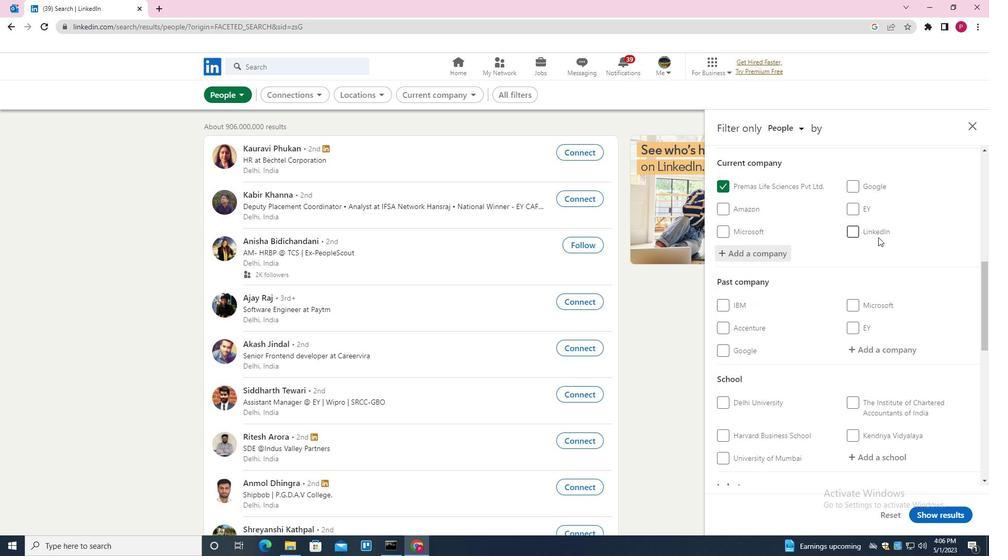 
Action: Mouse scrolled (876, 256) with delta (0, 0)
Screenshot: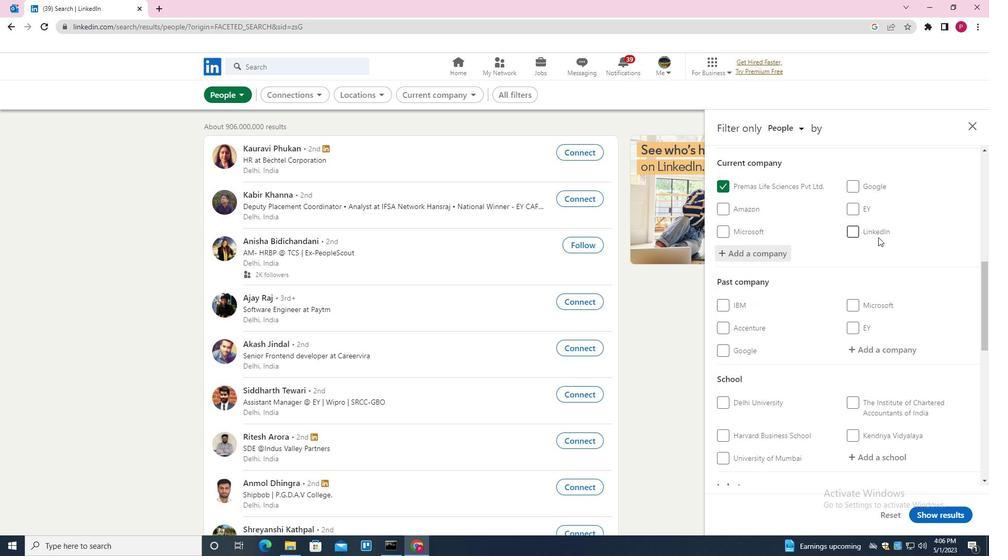 
Action: Mouse moved to (871, 303)
Screenshot: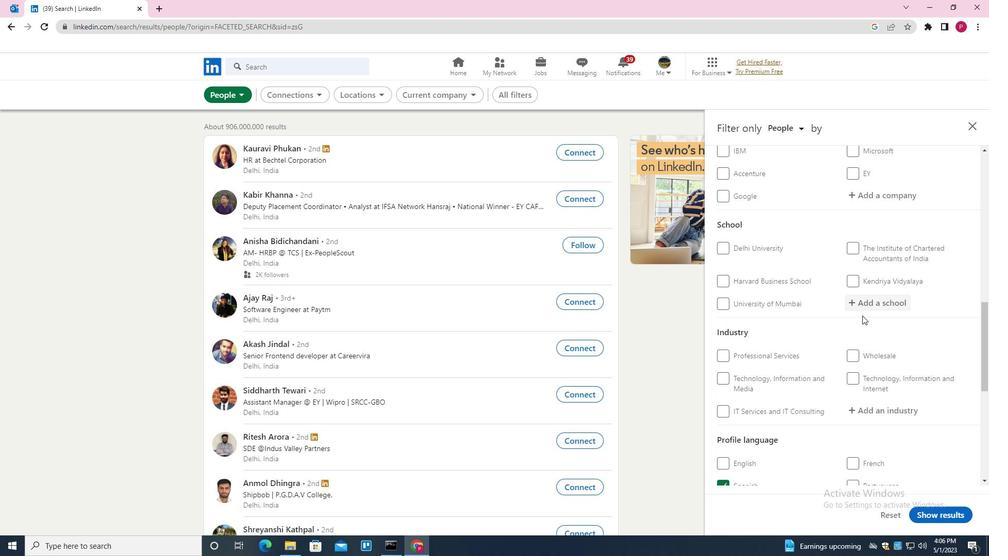 
Action: Mouse pressed left at (871, 303)
Screenshot: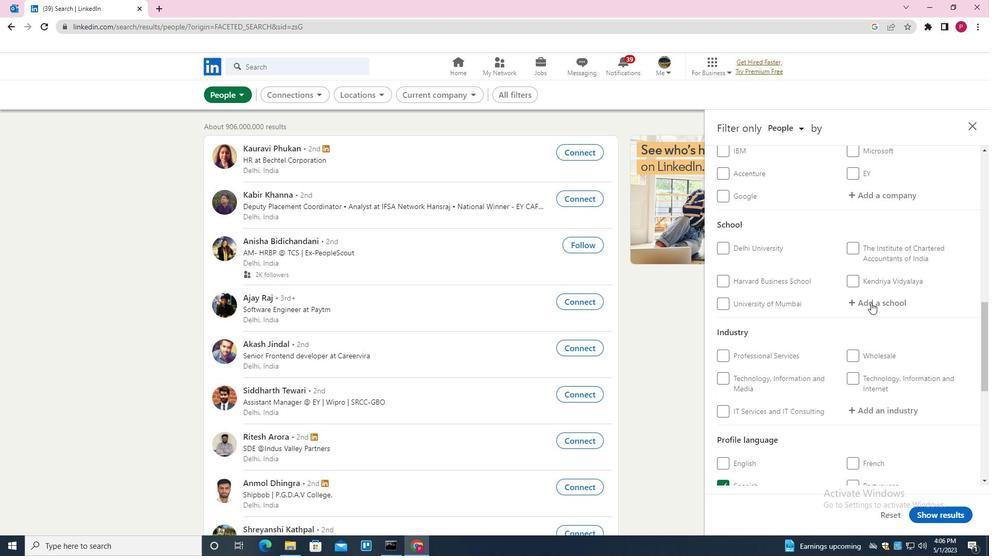 
Action: Key pressed <Key.shift>SIES<Key.down><Key.enter>
Screenshot: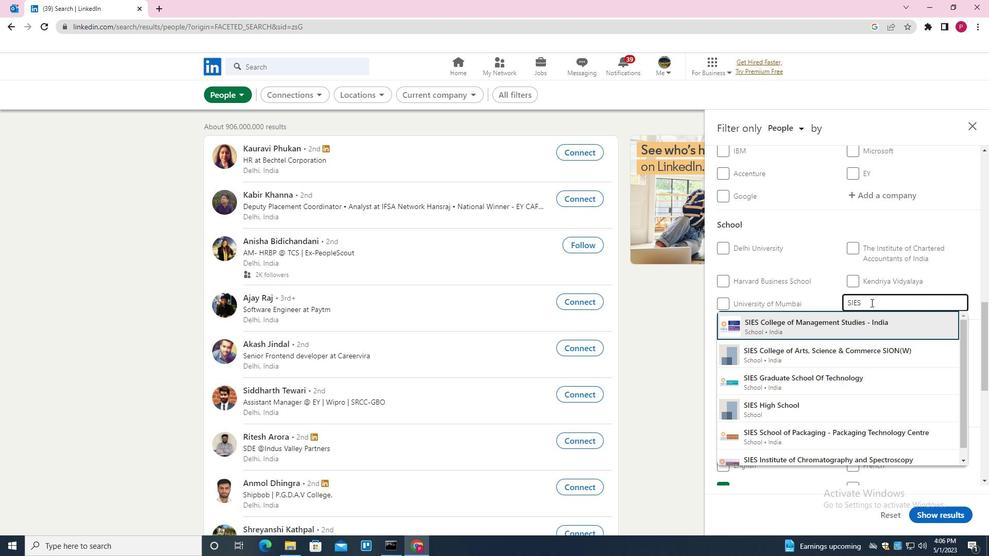 
Action: Mouse moved to (856, 312)
Screenshot: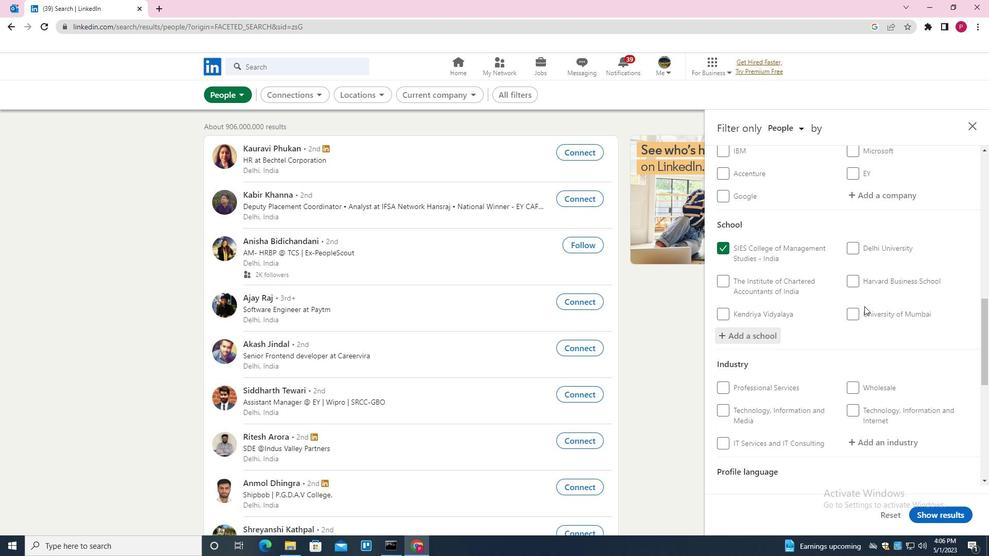 
Action: Mouse scrolled (856, 312) with delta (0, 0)
Screenshot: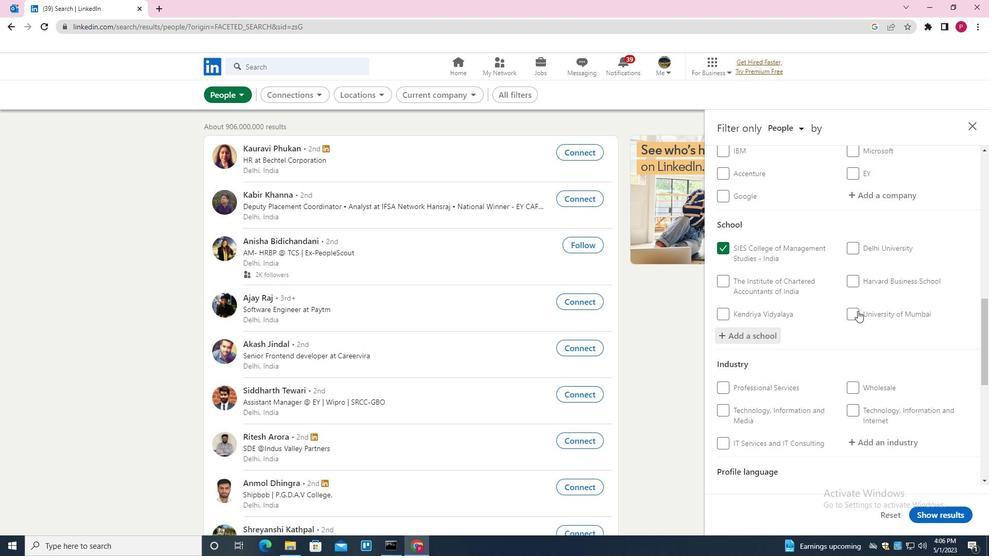 
Action: Mouse scrolled (856, 312) with delta (0, 0)
Screenshot: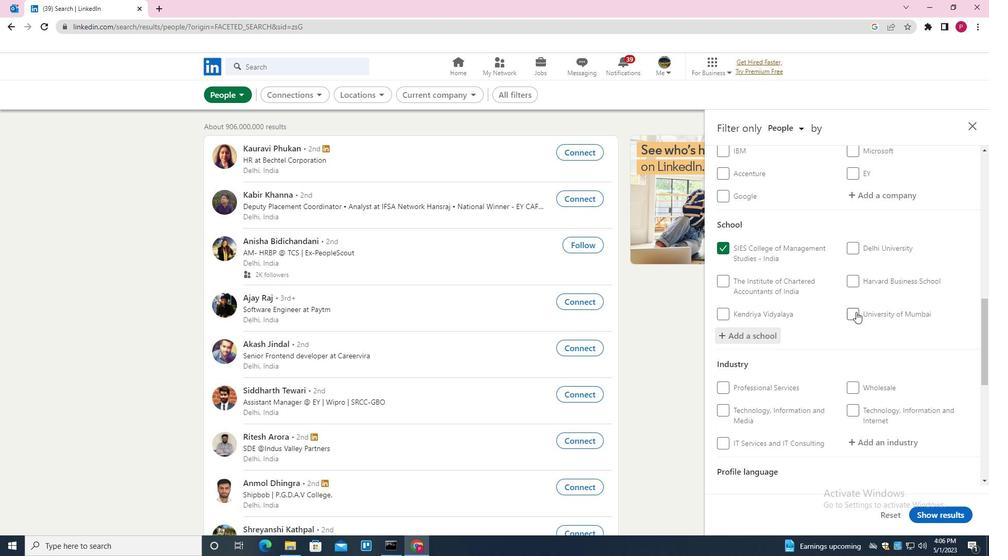 
Action: Mouse scrolled (856, 312) with delta (0, 0)
Screenshot: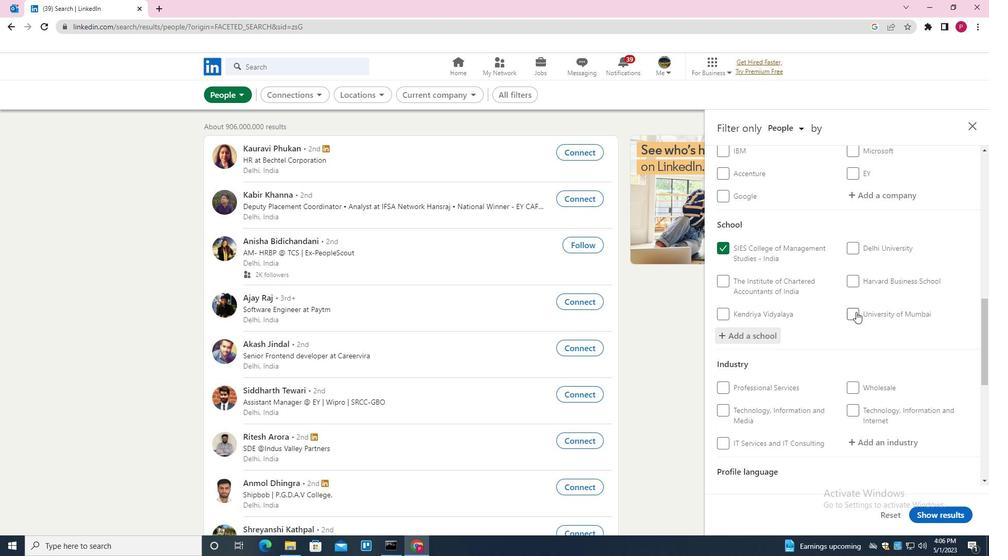 
Action: Mouse moved to (856, 314)
Screenshot: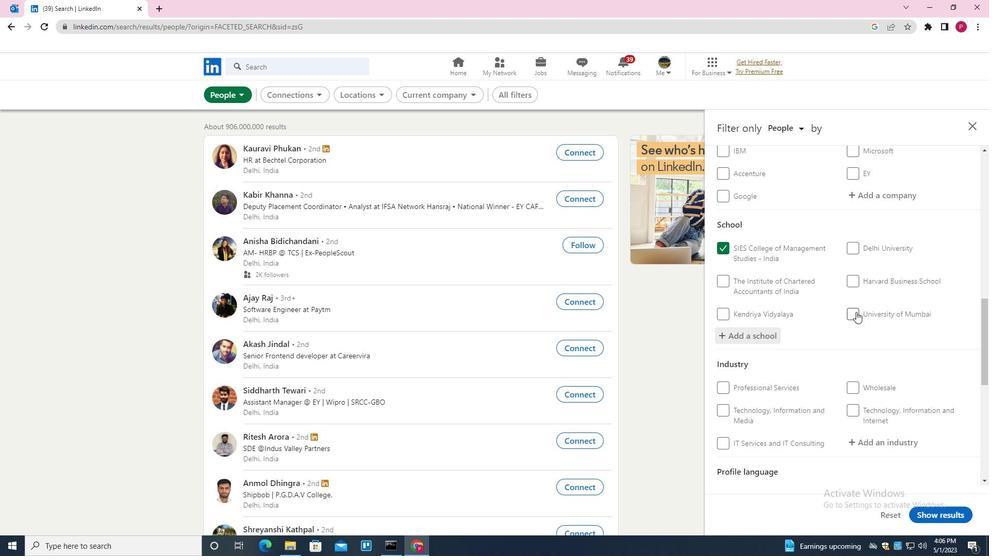 
Action: Mouse scrolled (856, 313) with delta (0, 0)
Screenshot: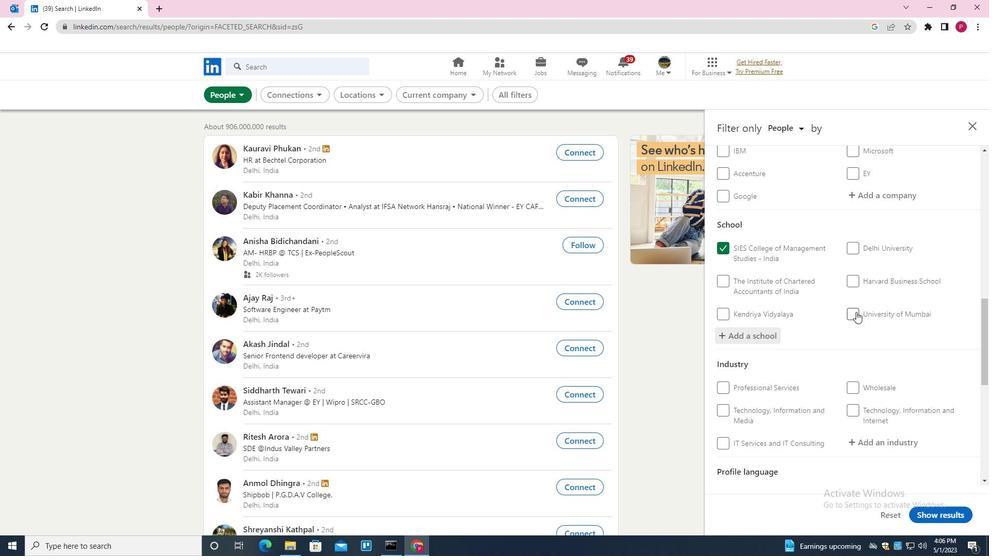 
Action: Mouse moved to (870, 228)
Screenshot: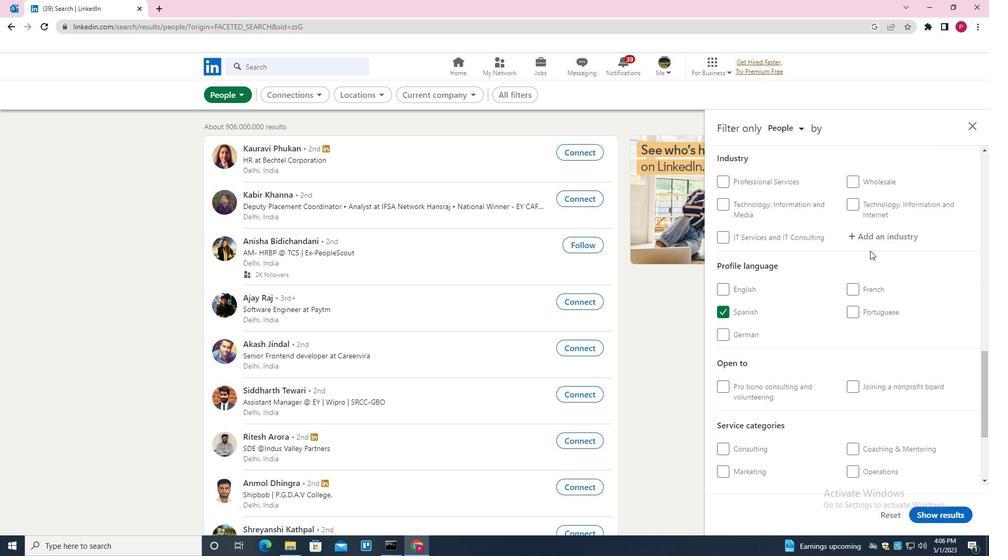 
Action: Mouse pressed left at (870, 228)
Screenshot: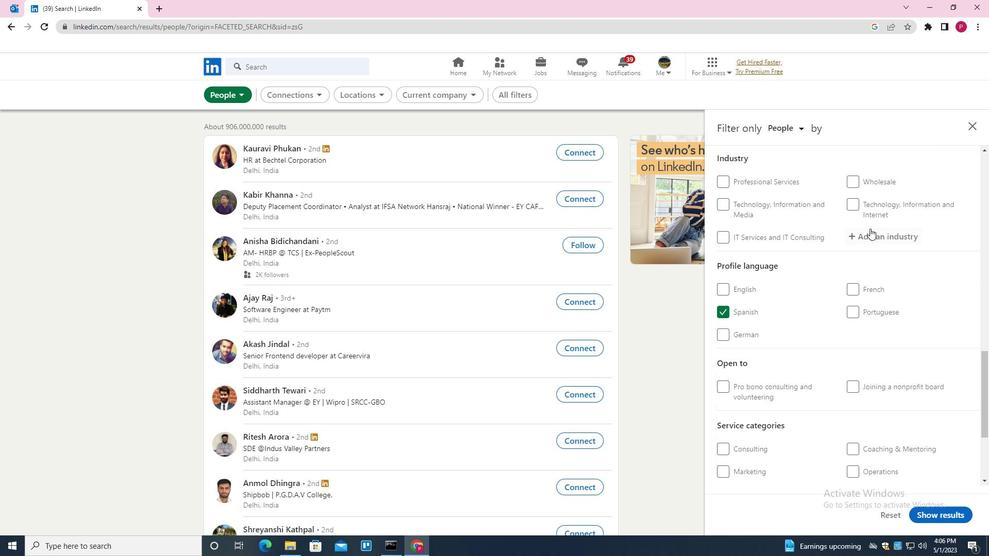 
Action: Key pressed <Key.shift>SIGHT<Key.down><Key.enter>
Screenshot: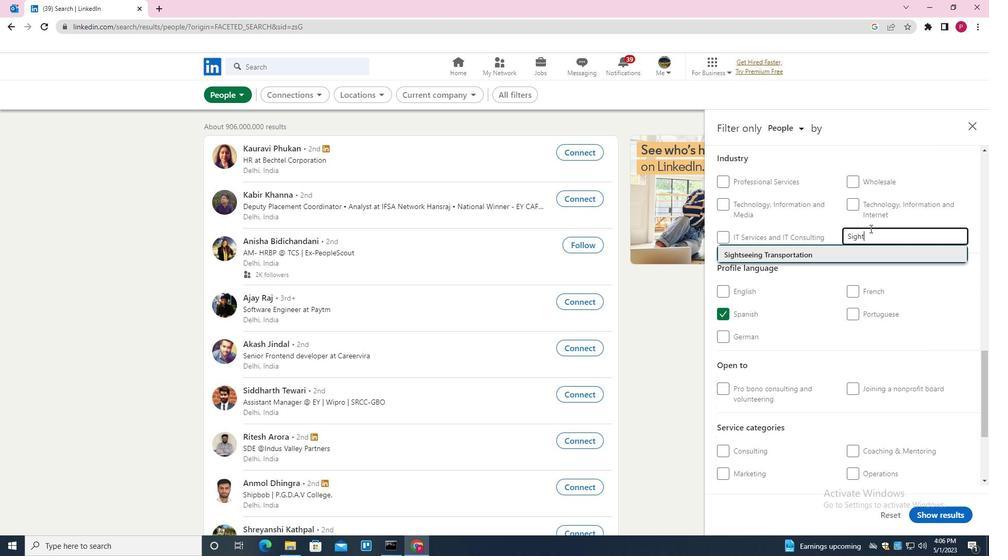 
Action: Mouse moved to (829, 273)
Screenshot: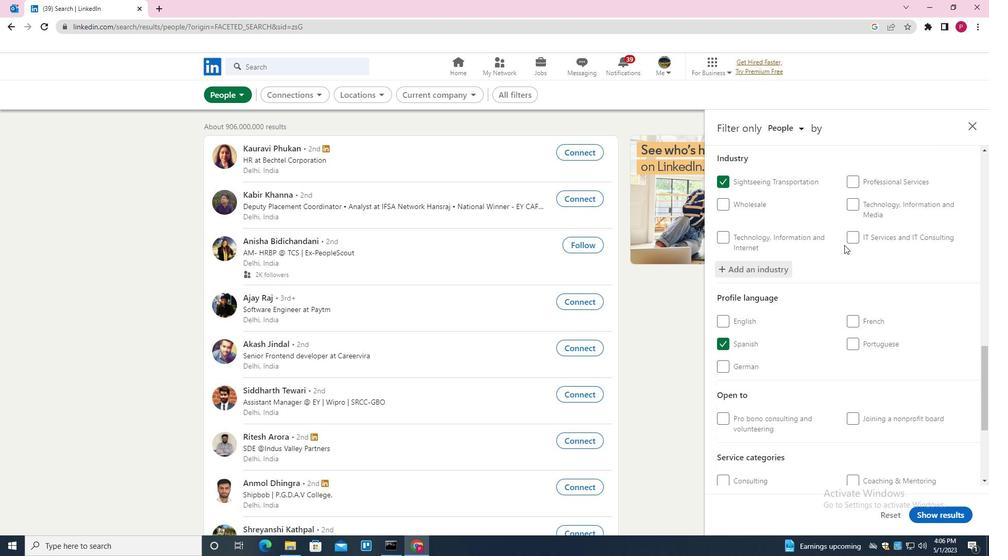 
Action: Mouse scrolled (829, 272) with delta (0, 0)
Screenshot: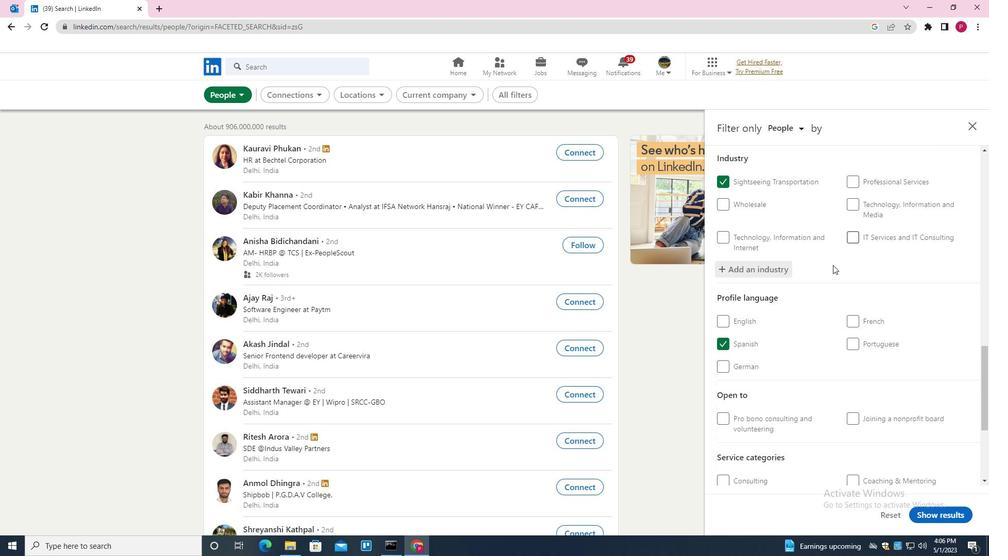 
Action: Mouse moved to (829, 273)
Screenshot: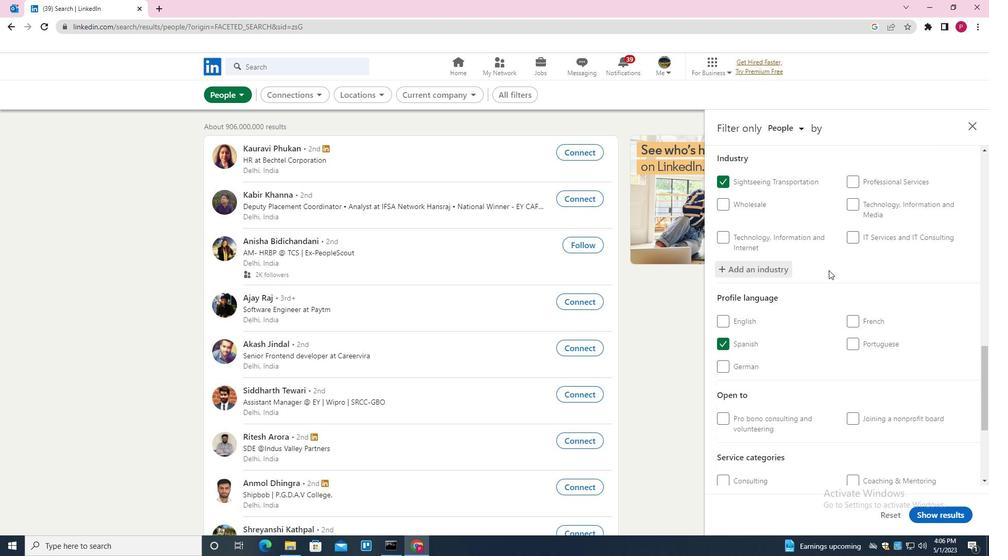 
Action: Mouse scrolled (829, 273) with delta (0, 0)
Screenshot: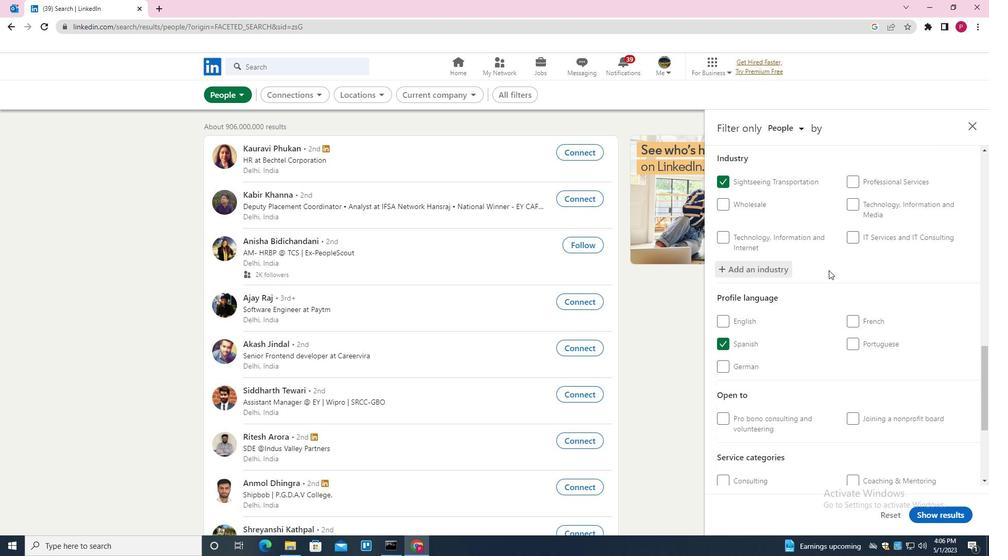 
Action: Mouse moved to (829, 274)
Screenshot: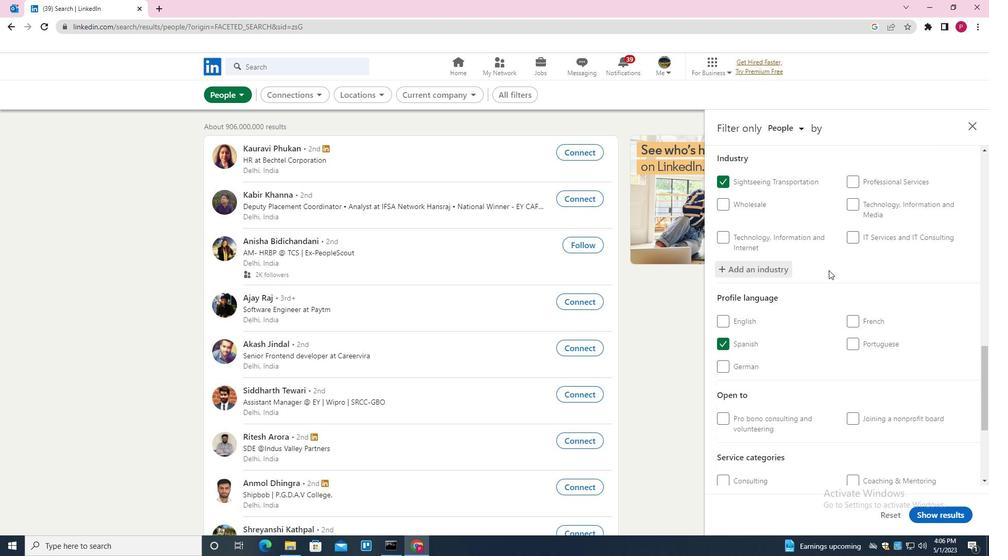 
Action: Mouse scrolled (829, 274) with delta (0, 0)
Screenshot: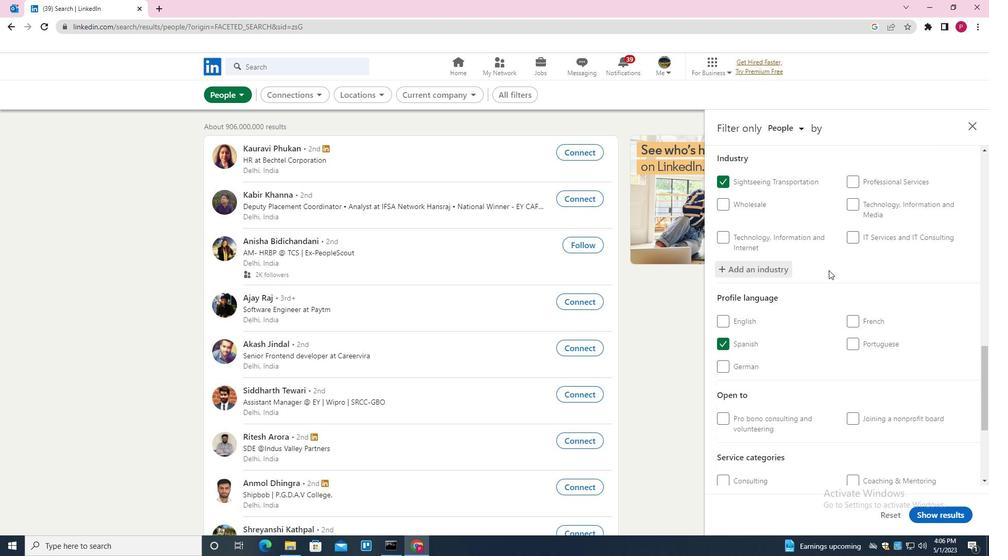 
Action: Mouse moved to (889, 365)
Screenshot: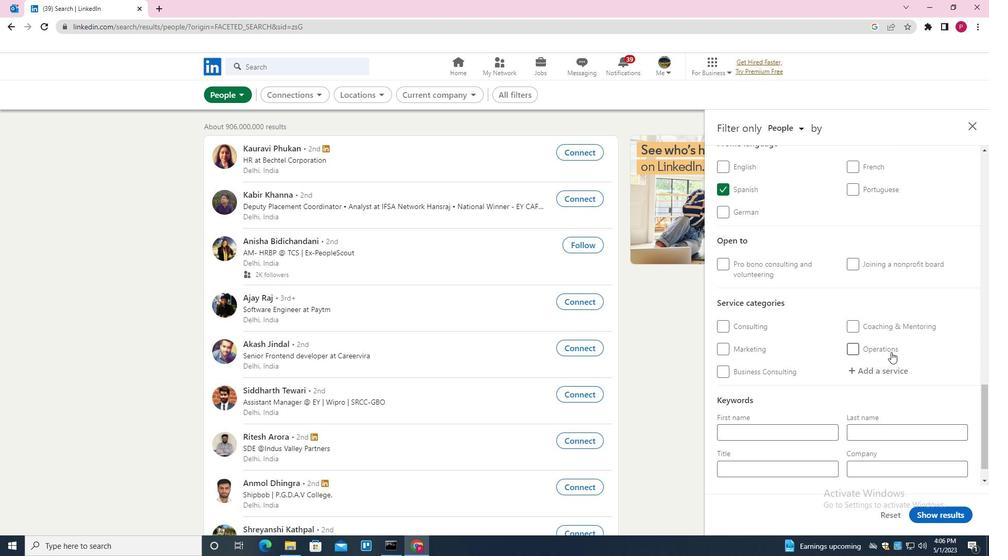 
Action: Mouse pressed left at (889, 365)
Screenshot: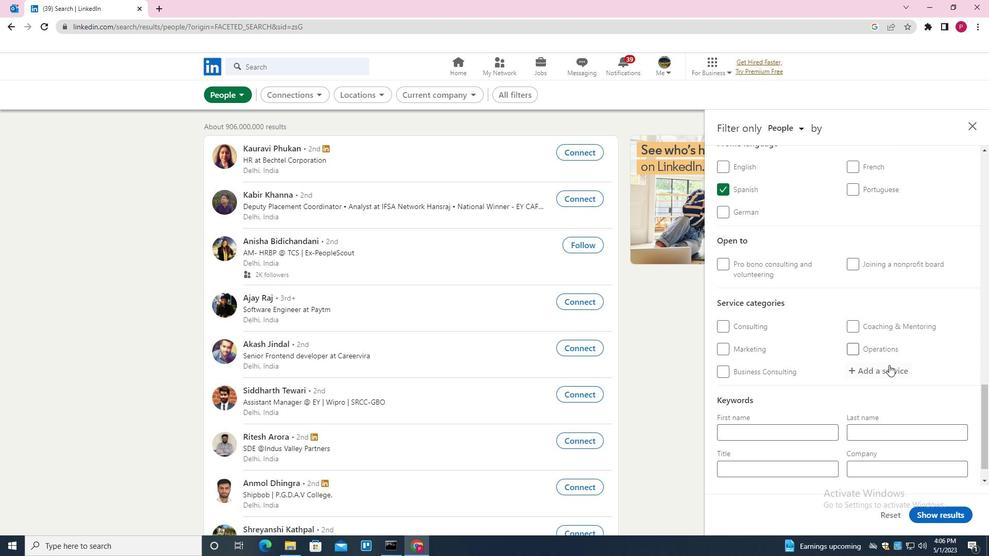 
Action: Key pressed <Key.shift><Key.shift><Key.shift><Key.shift><Key.shift><Key.shift><Key.shift><Key.shift><Key.shift><Key.shift><Key.shift><Key.shift><Key.shift><Key.shift><Key.shift><Key.shift><Key.shift>RELO<Key.down><Key.enter>
Screenshot: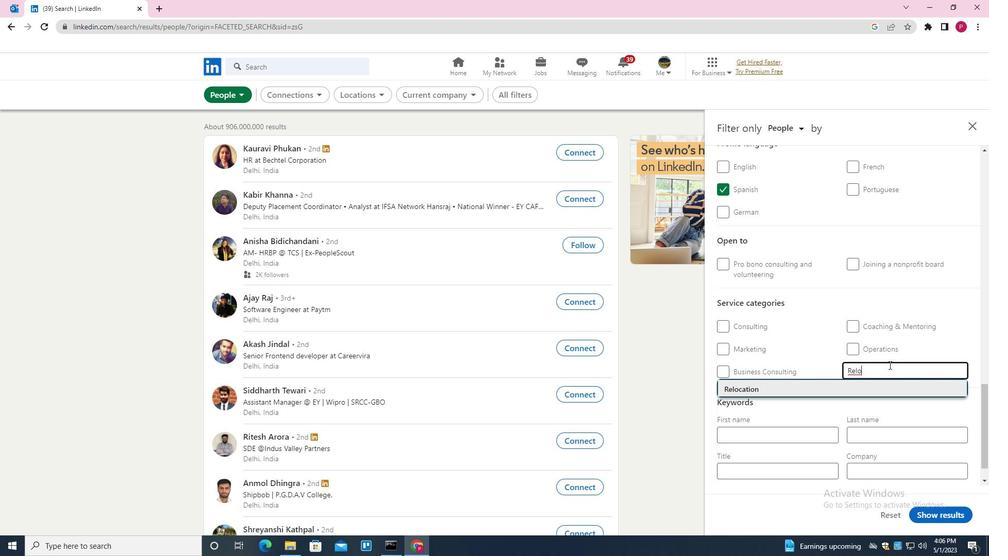 
Action: Mouse scrolled (889, 365) with delta (0, 0)
Screenshot: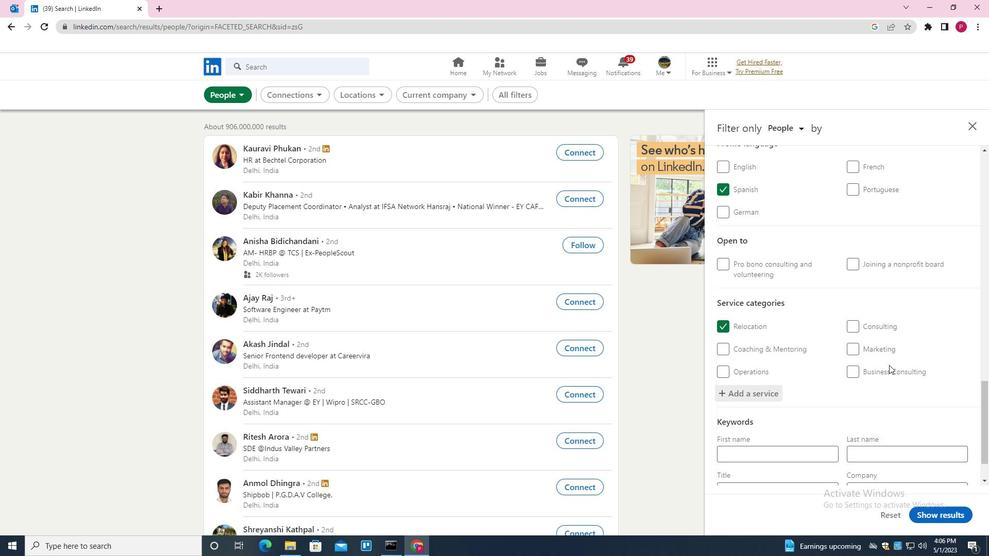 
Action: Mouse moved to (889, 366)
Screenshot: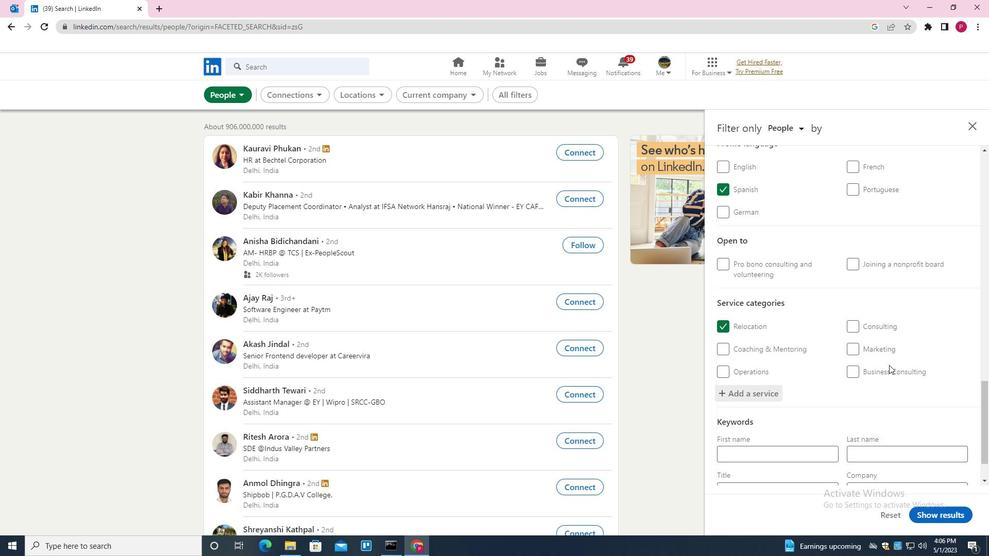 
Action: Mouse scrolled (889, 365) with delta (0, 0)
Screenshot: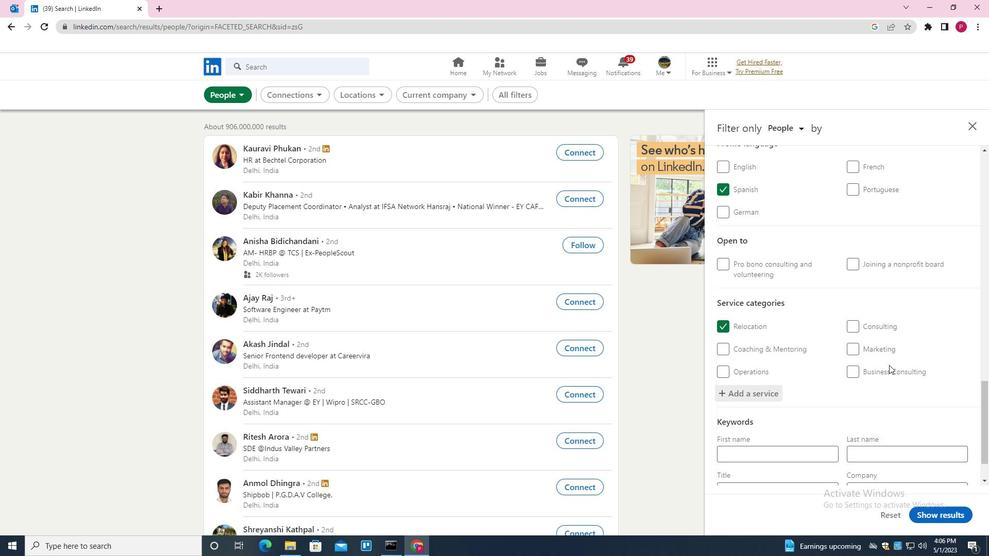 
Action: Mouse moved to (889, 366)
Screenshot: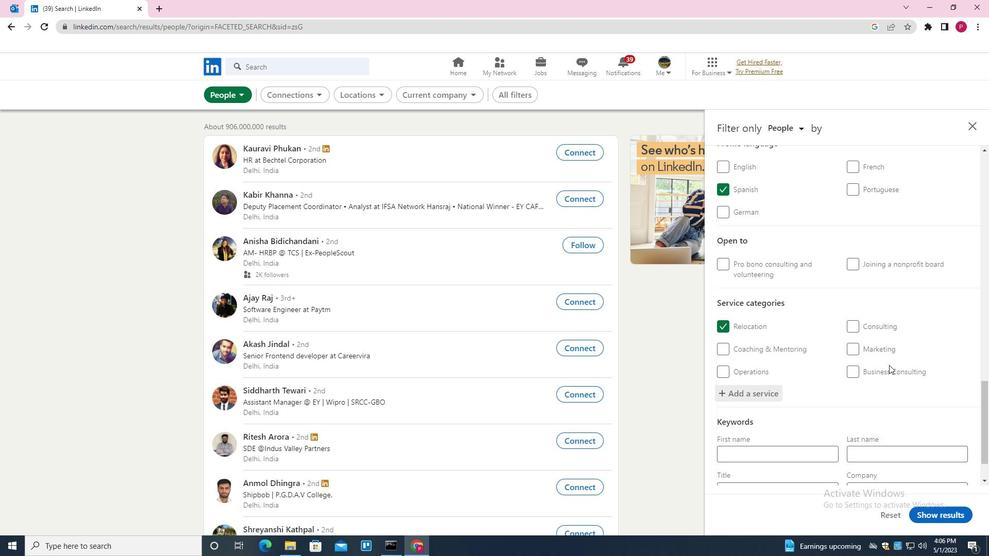 
Action: Mouse scrolled (889, 366) with delta (0, 0)
Screenshot: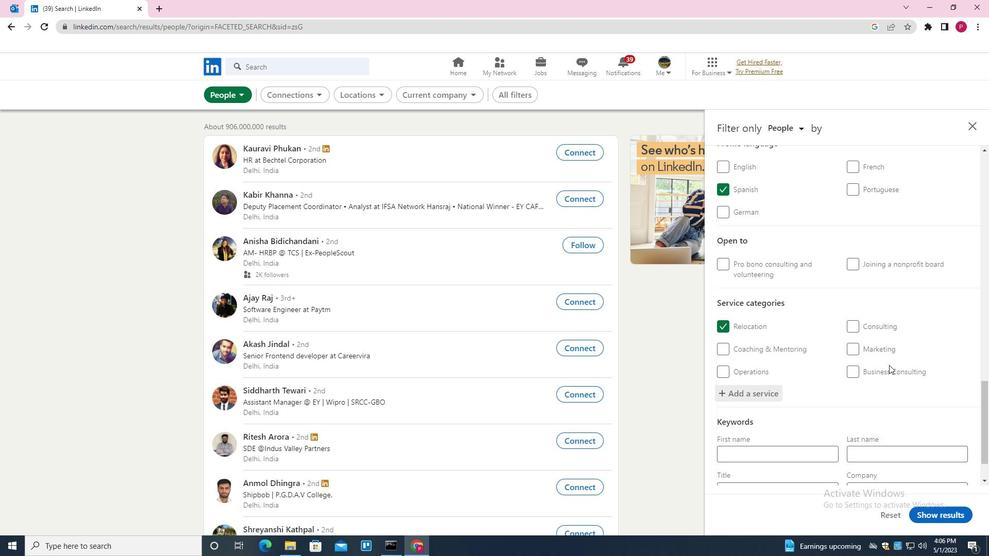 
Action: Mouse moved to (887, 368)
Screenshot: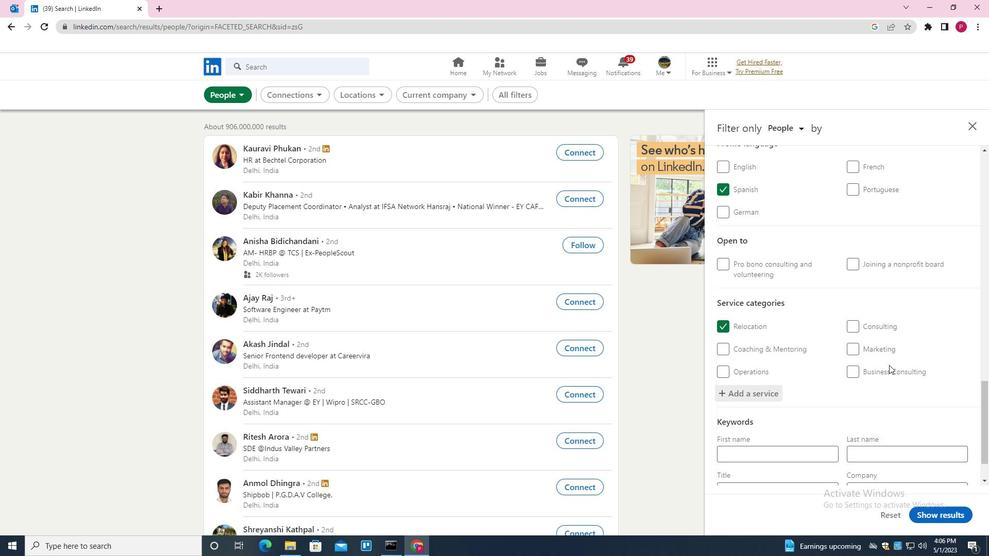 
Action: Mouse scrolled (887, 367) with delta (0, 0)
Screenshot: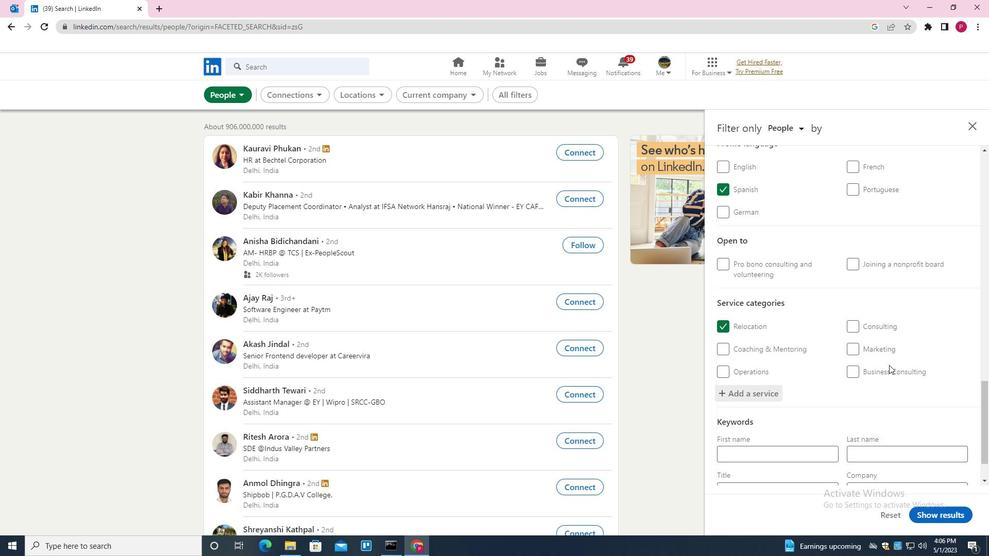 
Action: Mouse moved to (884, 370)
Screenshot: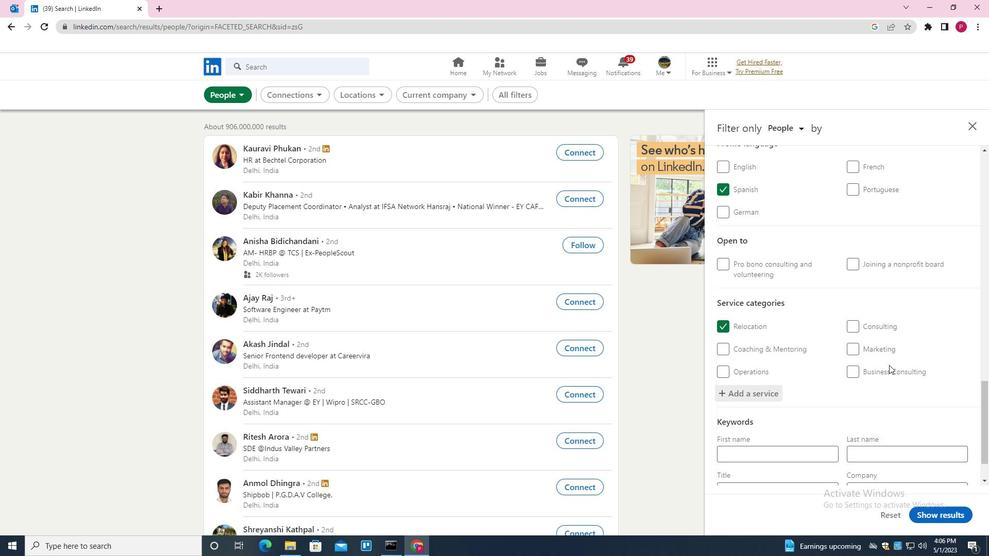 
Action: Mouse scrolled (884, 369) with delta (0, 0)
Screenshot: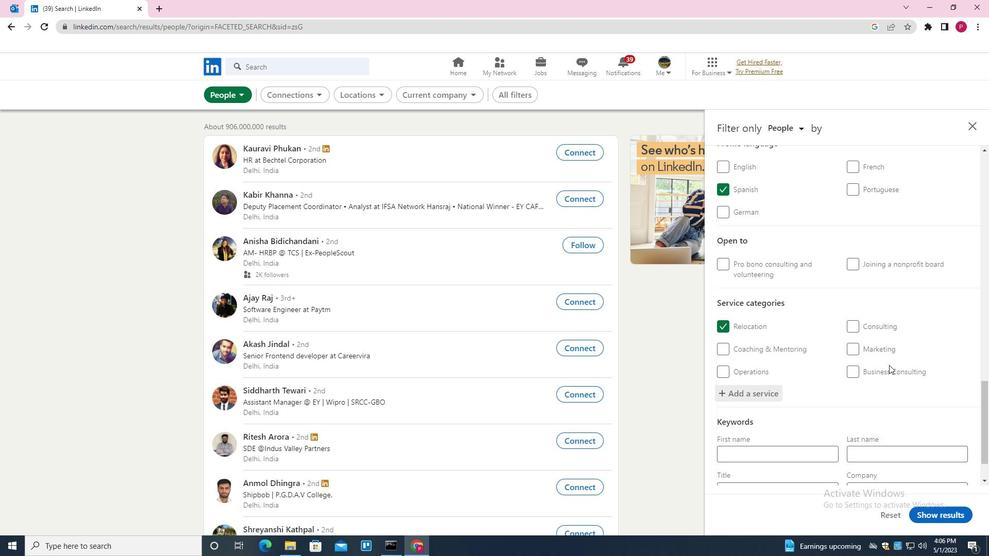 
Action: Mouse moved to (875, 378)
Screenshot: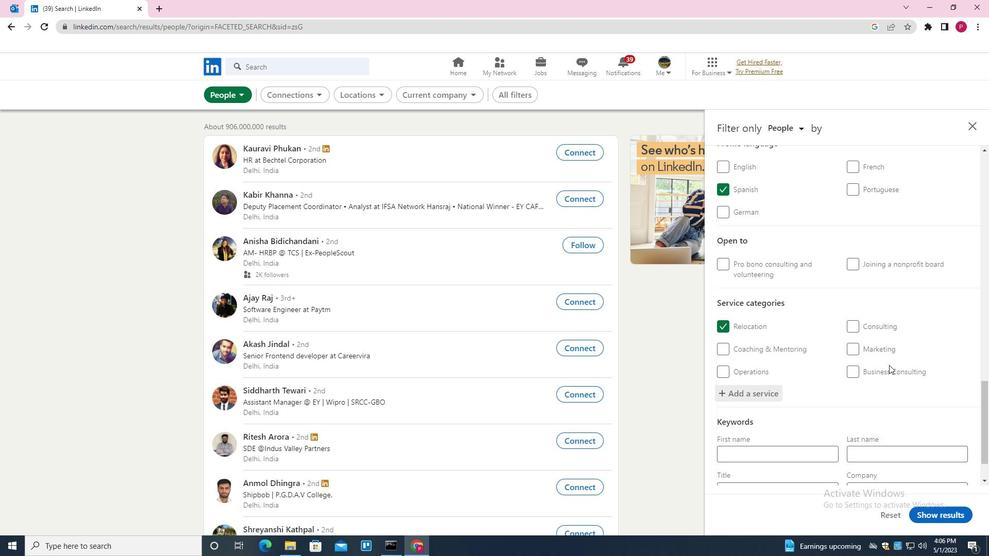 
Action: Mouse scrolled (875, 378) with delta (0, 0)
Screenshot: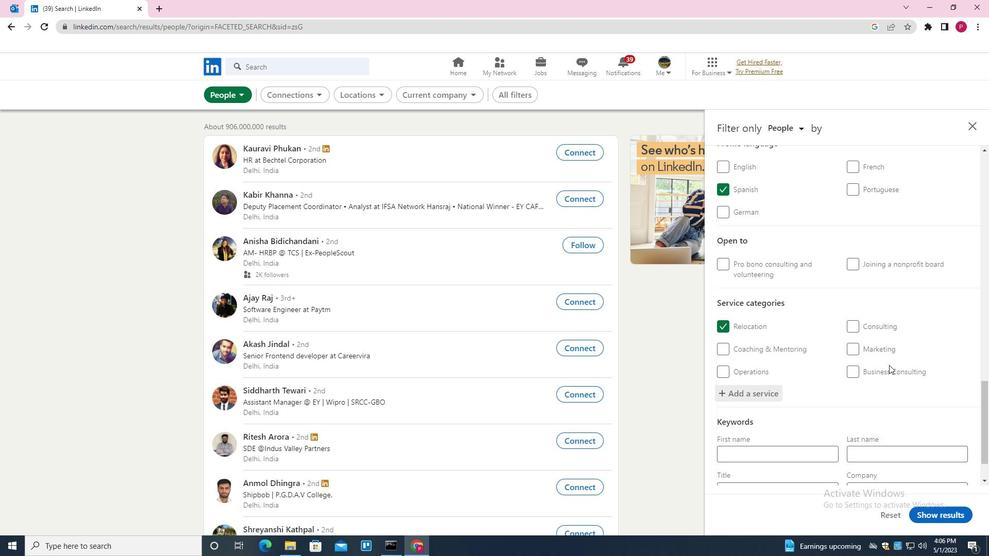 
Action: Mouse moved to (809, 442)
Screenshot: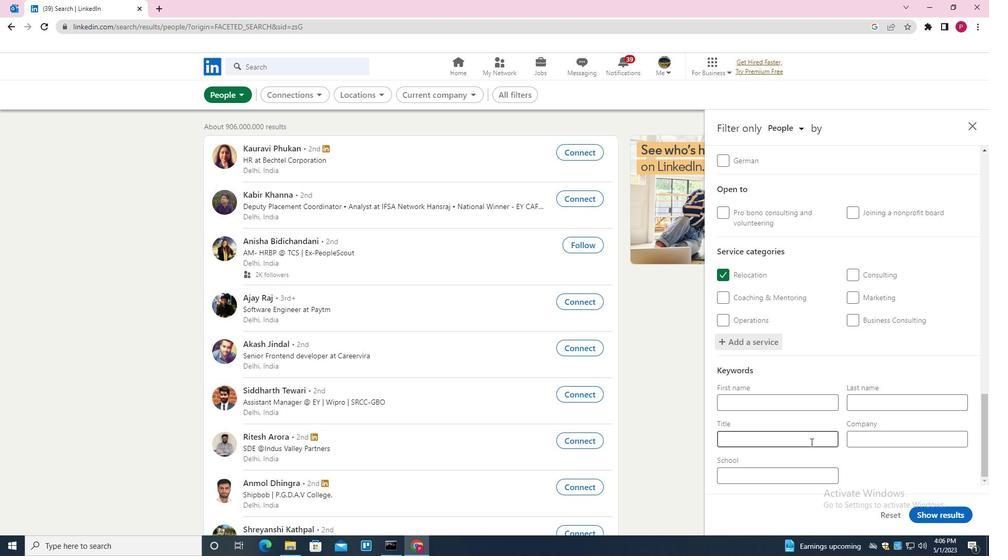 
Action: Mouse pressed left at (809, 442)
Screenshot: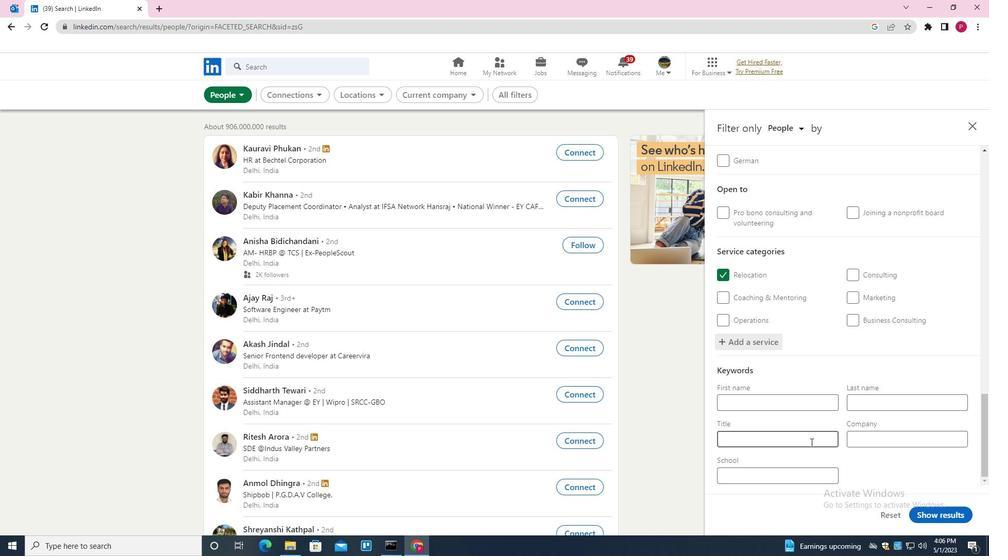 
Action: Key pressed <Key.shift>DIRECTOR<Key.space>OF<Key.space><Key.shift>FIRST<Key.space><Key.shift>IMPRESSION
Screenshot: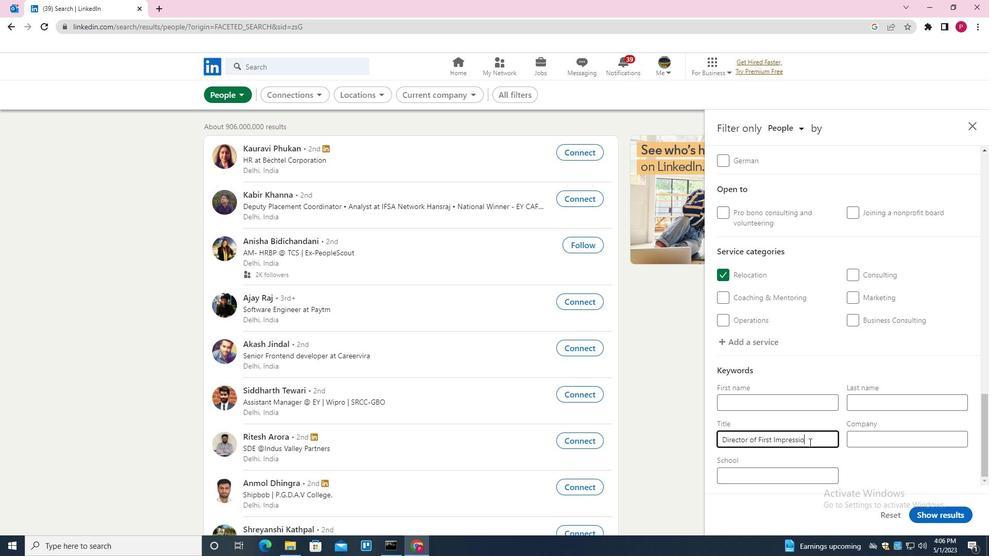 
Action: Mouse moved to (922, 517)
Screenshot: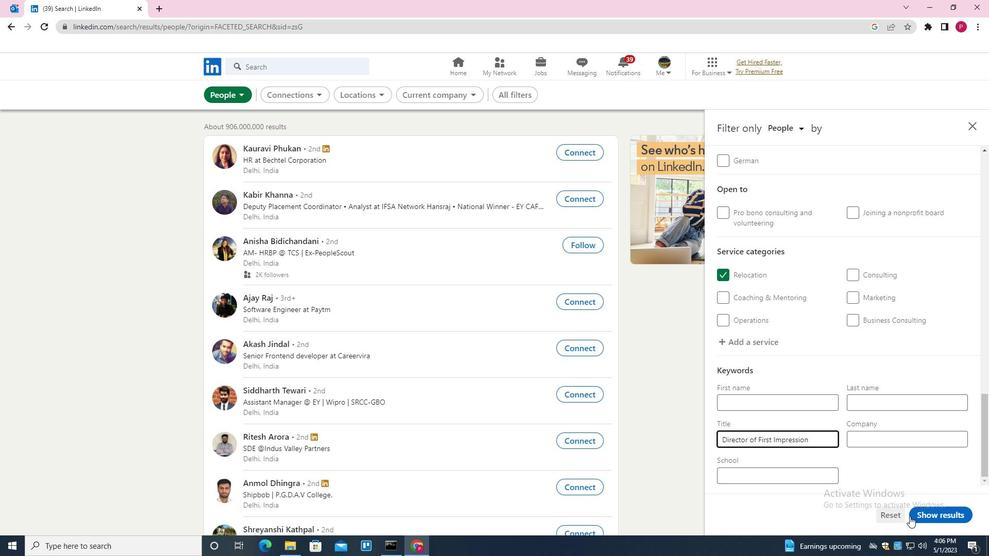 
Action: Mouse pressed left at (922, 517)
Screenshot: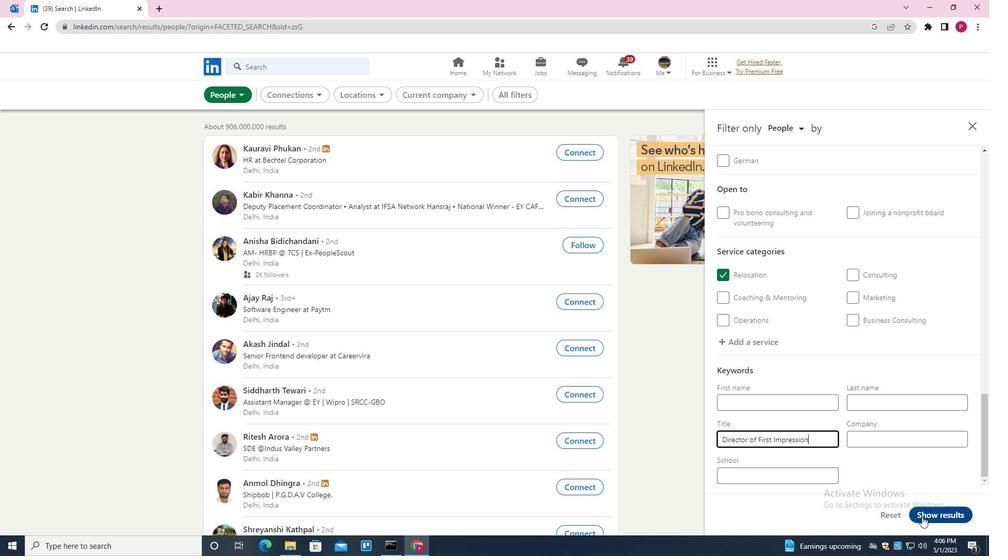 
Action: Mouse moved to (517, 254)
Screenshot: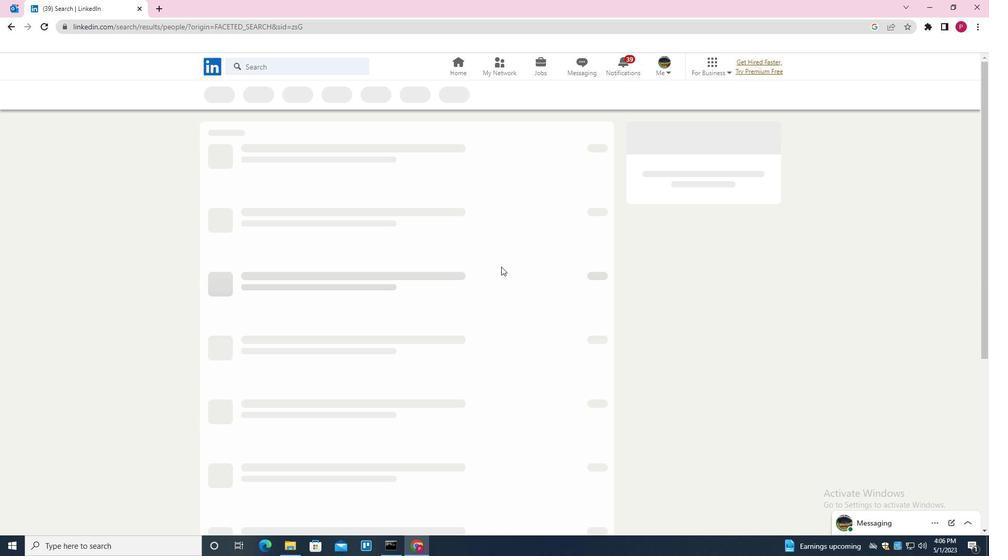 
